 Task: Create new invoice with Date Opened :30-Apr-23, Select Customer: Sushi Kadan, Terms: Payment Term 2. Make invoice entry for item-1 with Date: 30-Apr-23, Description: _x000D_
Downy Aroma Floral Fabric Softener_x000D_
, Action: Material, Income Account: Income:Sales, Quantity: 1, Unit Price: 9.25, Discount $: 1.63. Make entry for item-2 with Date: 30-Apr-23, Description: Scent Happy Body Scrub Coconut Coast (10 oz), Action: Material, Income Account: Income:Sales, Quantity: 1, Unit Price: 25.75, Discount $: 2.63. Make entry for item-3 with Date: 30-Apr-23, Description: Hershey's Cookie And Creme King Size Size_x000D_
, Action: Material, Income Account: Income:Sales, Quantity: 1, Unit Price: 26.75, Discount $: 3.13. Write Notes: 'Looking forward to serving you again.'. Post Invoice with Post Date: 30-Apr-23, Post to Accounts: Assets:Accounts Receivable. Pay / Process Payment with Transaction Date: 15-May-23, Amount: 54.36, Transfer Account: Checking Account. Print Invoice, display notes by going to Option, then go to Display Tab and check 'Invoice Notes'.
Action: Mouse pressed left at (151, 17)
Screenshot: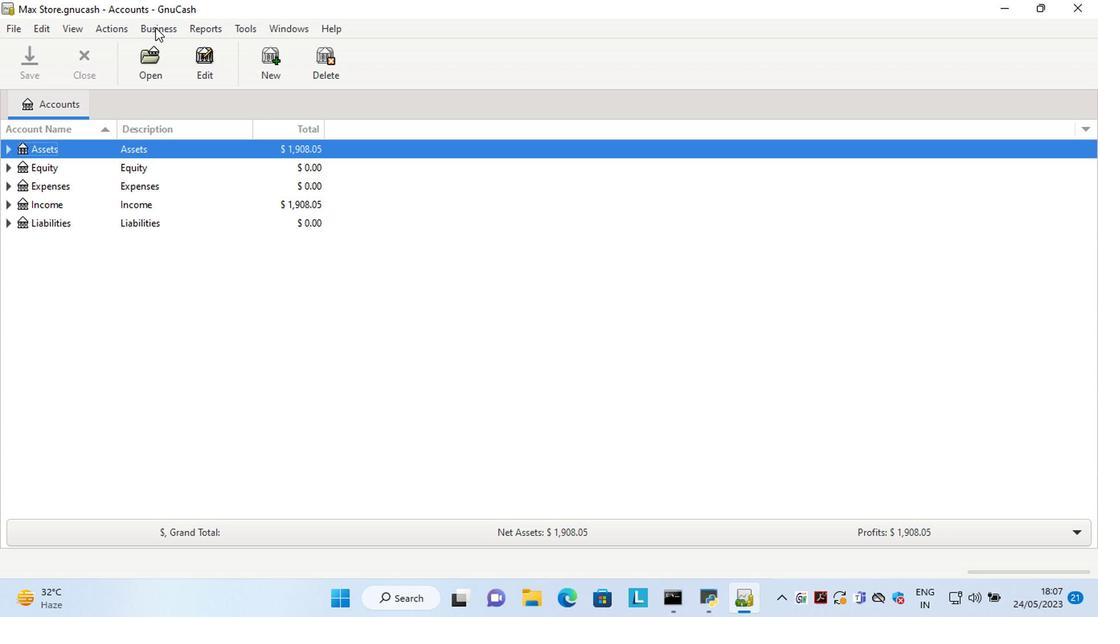 
Action: Mouse moved to (335, 100)
Screenshot: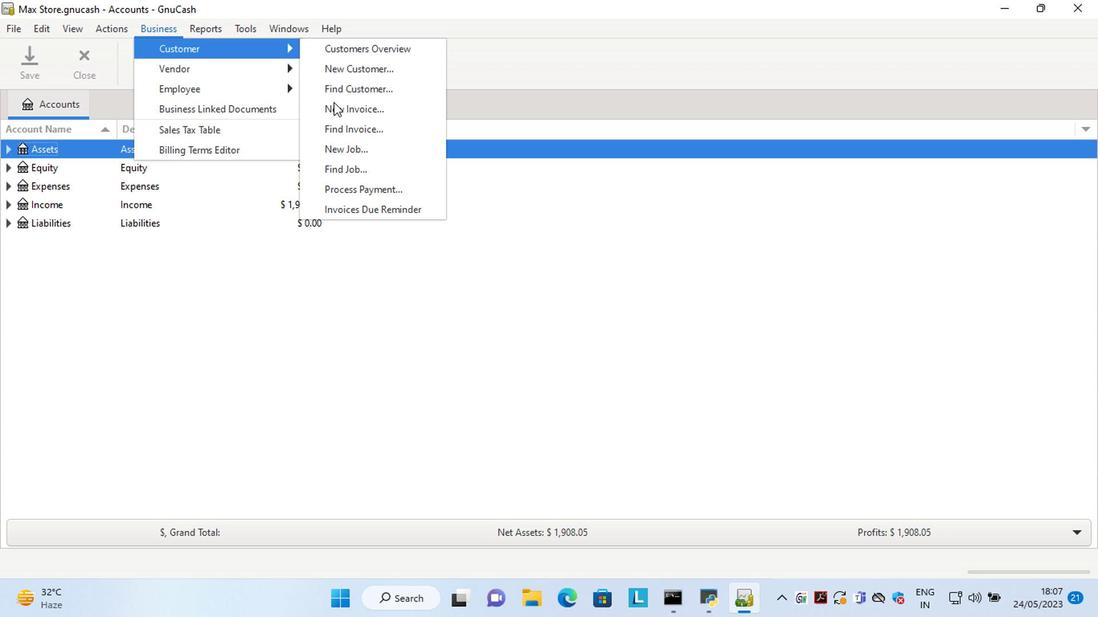 
Action: Mouse pressed left at (335, 100)
Screenshot: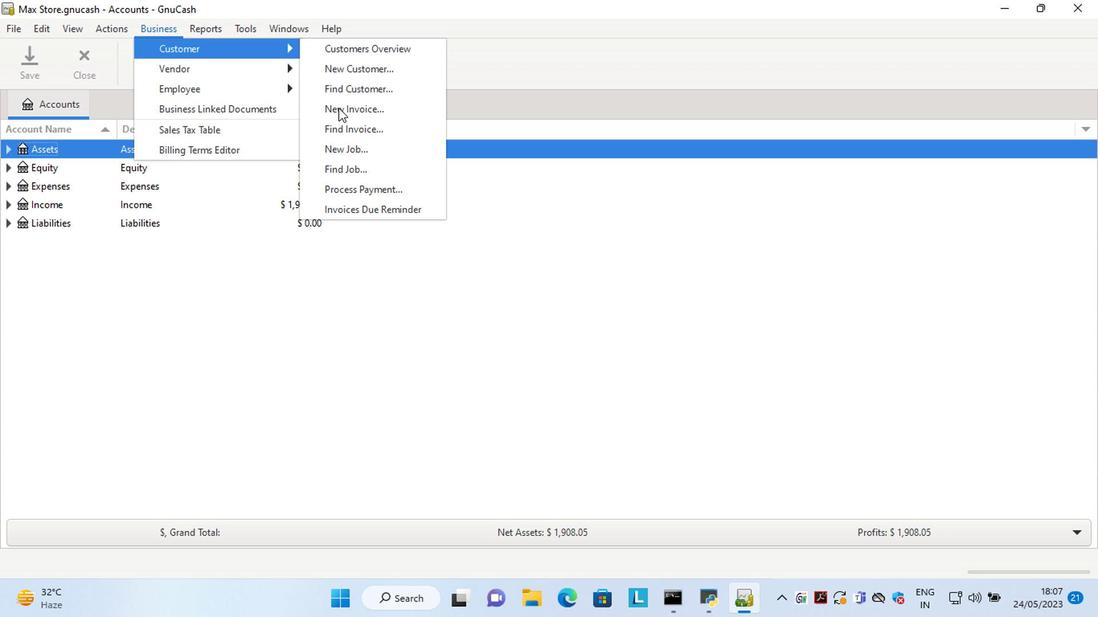 
Action: Mouse moved to (579, 242)
Screenshot: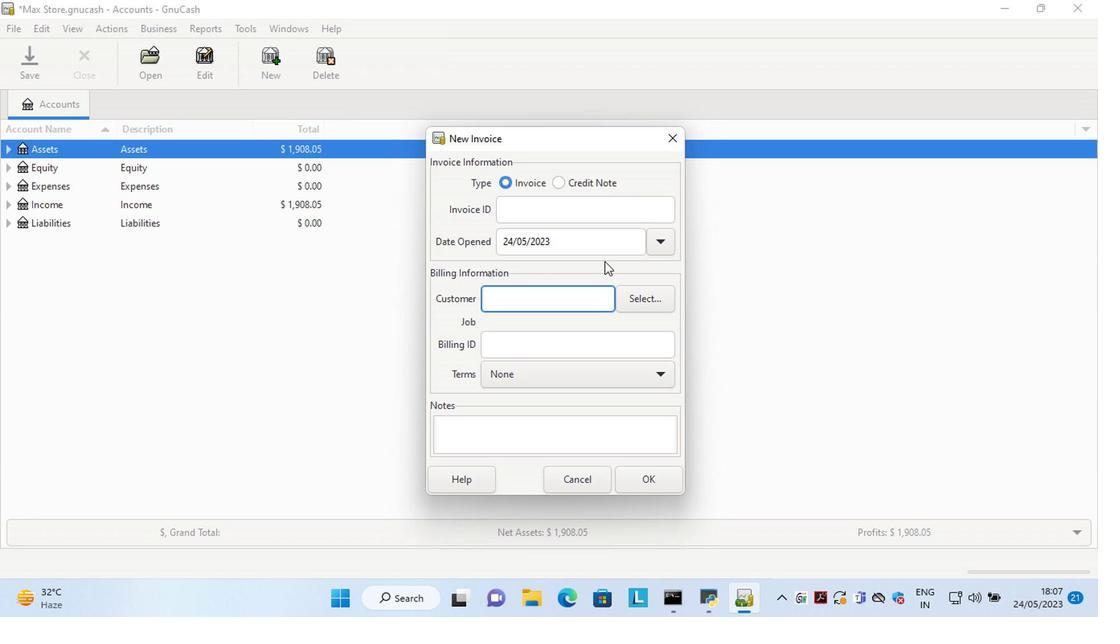
Action: Mouse pressed left at (579, 242)
Screenshot: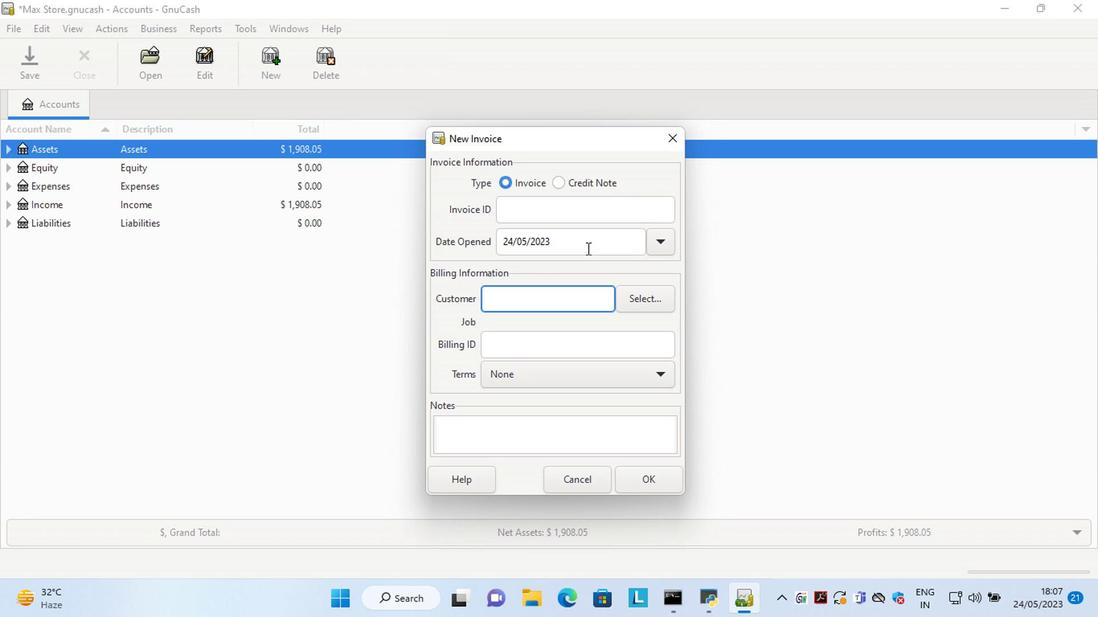 
Action: Key pressed <Key.left><Key.left><Key.left><Key.left><Key.left><Key.left><Key.left><Key.left><Key.left><Key.left><Key.left><Key.left><Key.left><Key.delete><Key.delete>30<Key.right><Key.right><Key.delete>4
Screenshot: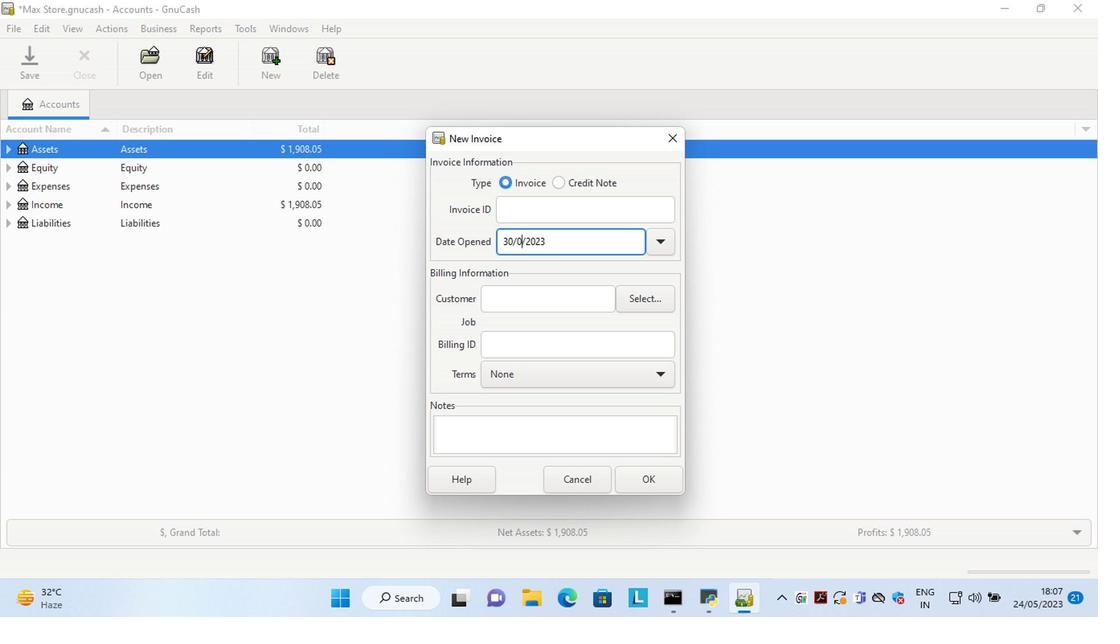 
Action: Mouse moved to (637, 296)
Screenshot: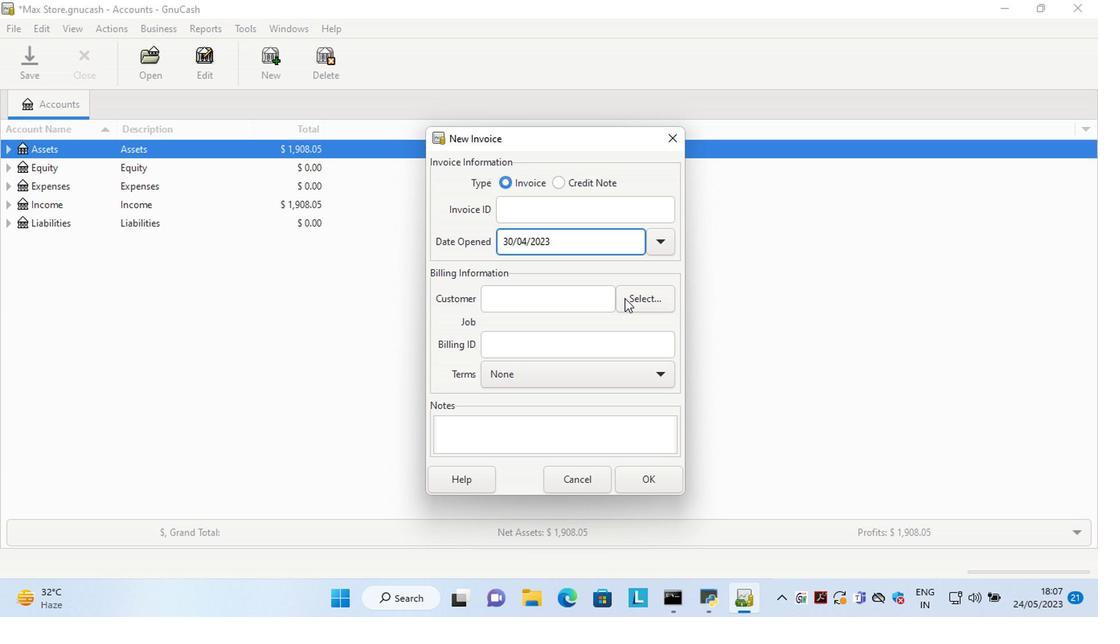 
Action: Mouse pressed left at (637, 296)
Screenshot: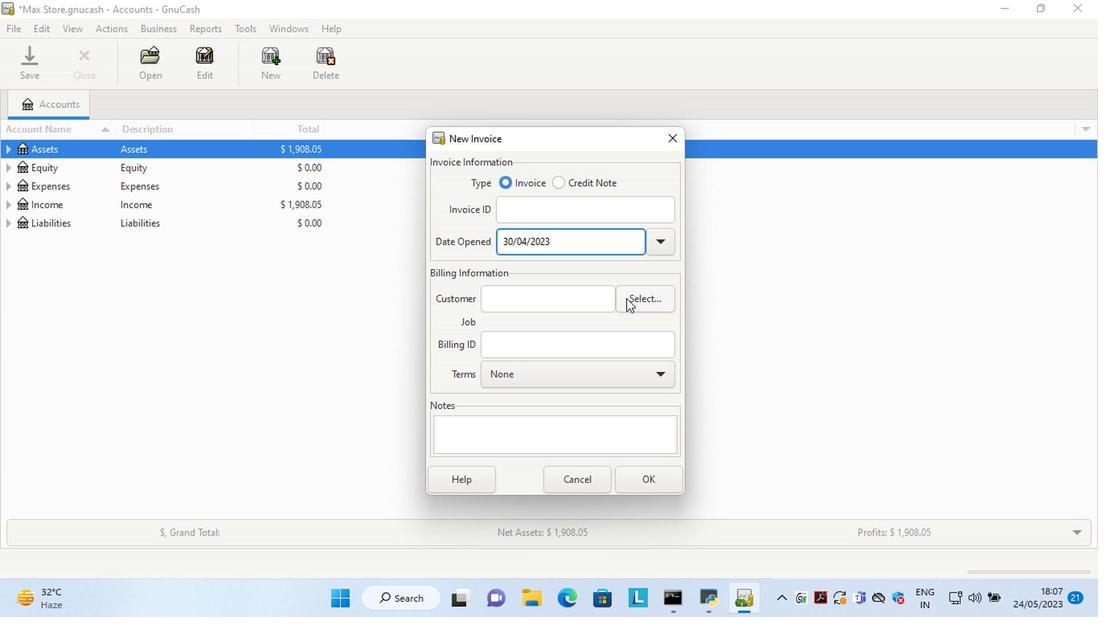 
Action: Mouse moved to (593, 273)
Screenshot: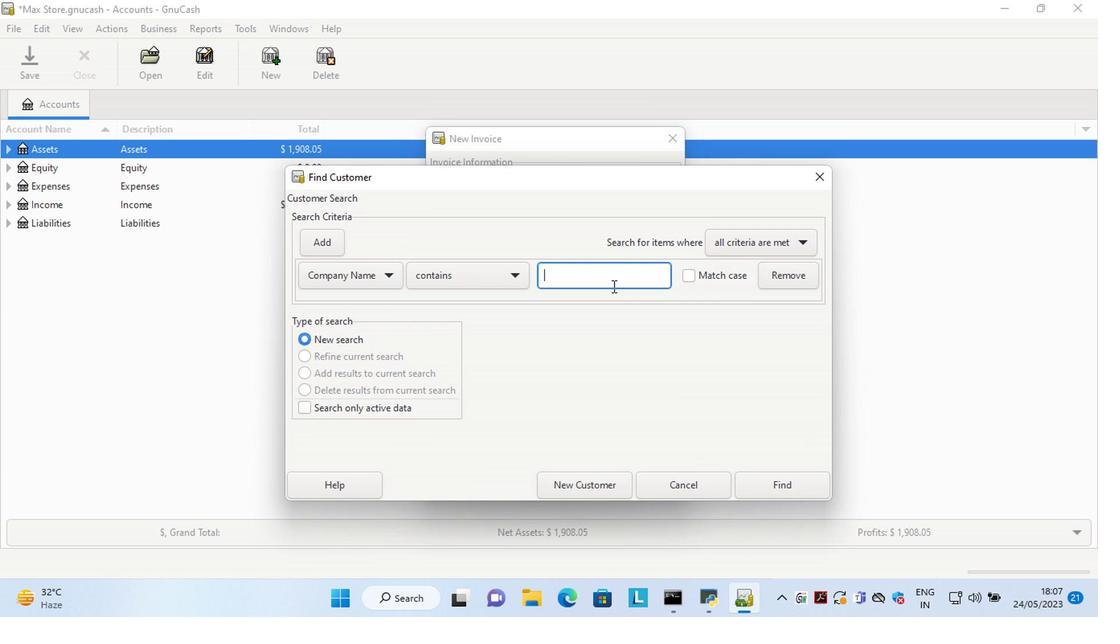 
Action: Mouse pressed left at (593, 273)
Screenshot: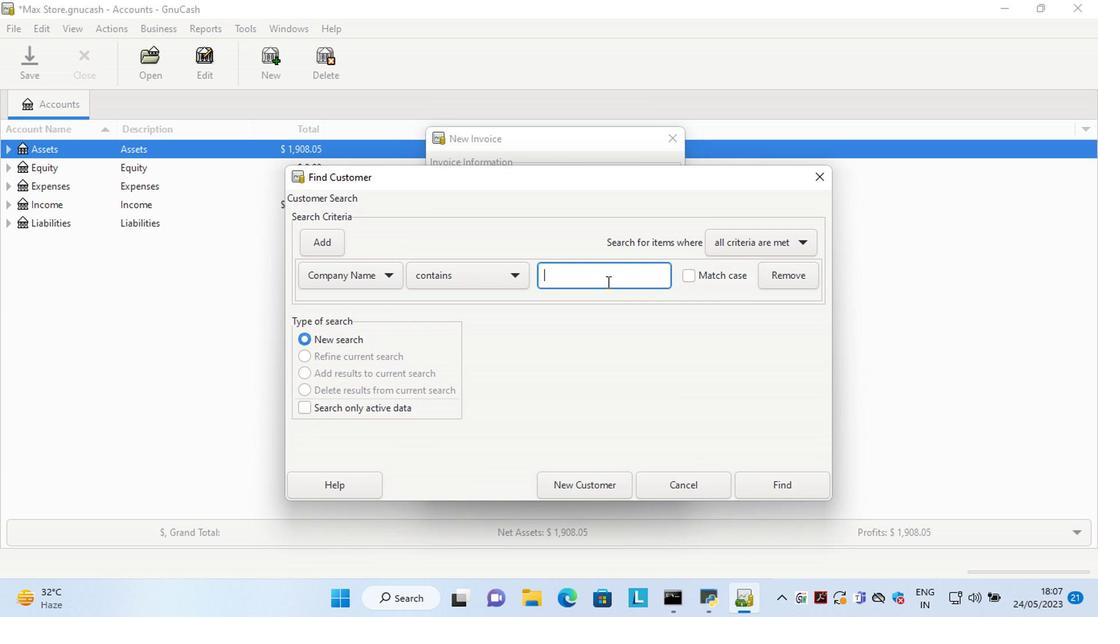 
Action: Key pressed <Key.shift>Sushi<Key.space><Key.shift>Kadan
Screenshot: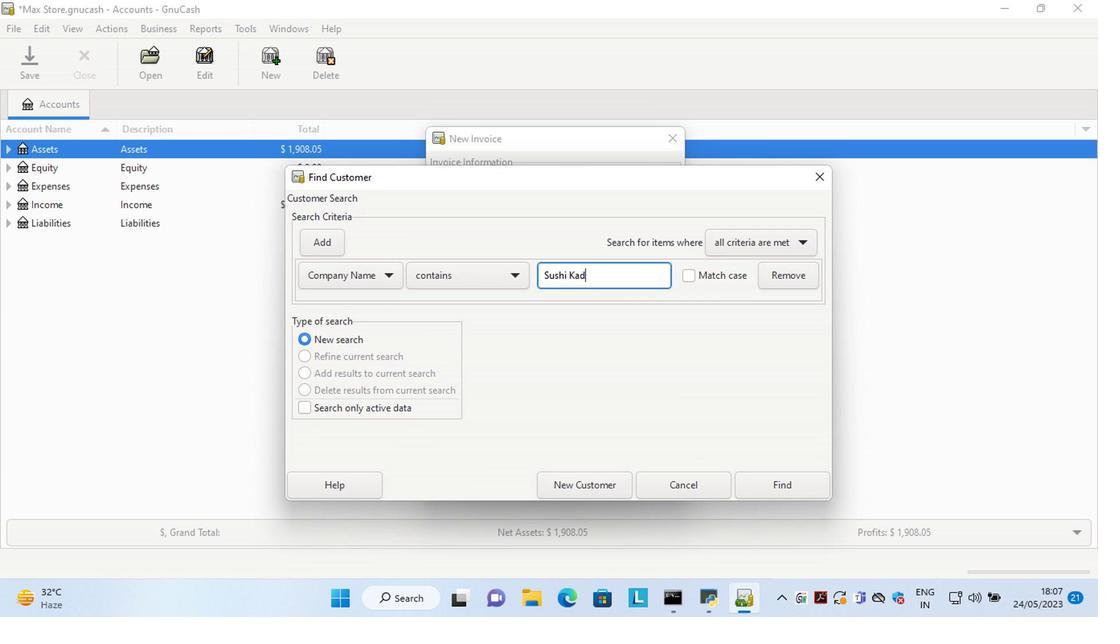 
Action: Mouse moved to (760, 485)
Screenshot: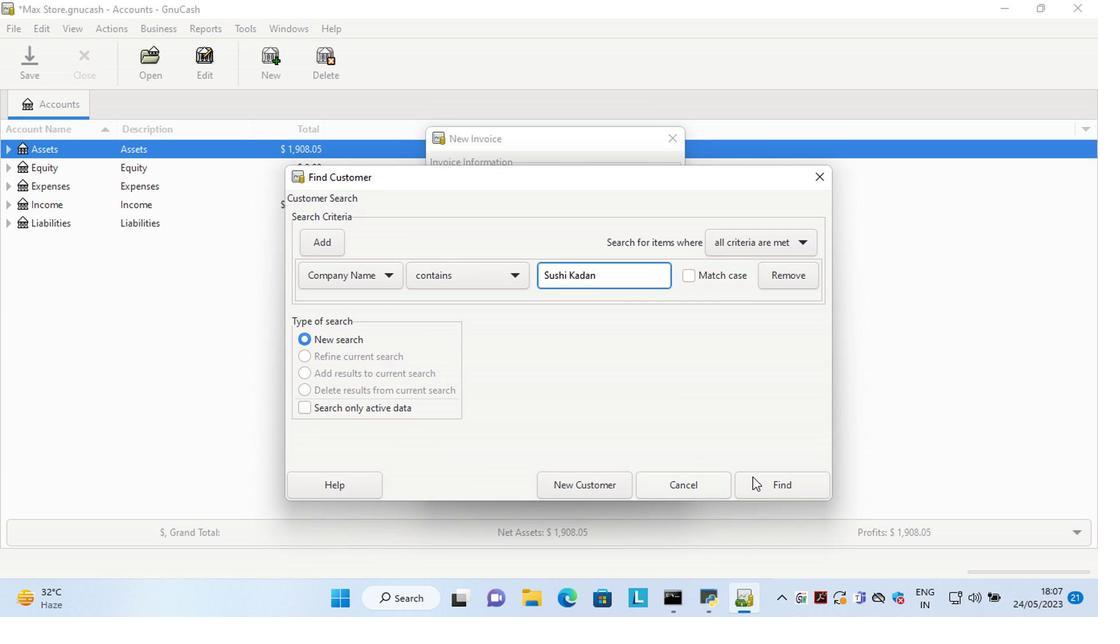 
Action: Mouse pressed left at (760, 485)
Screenshot: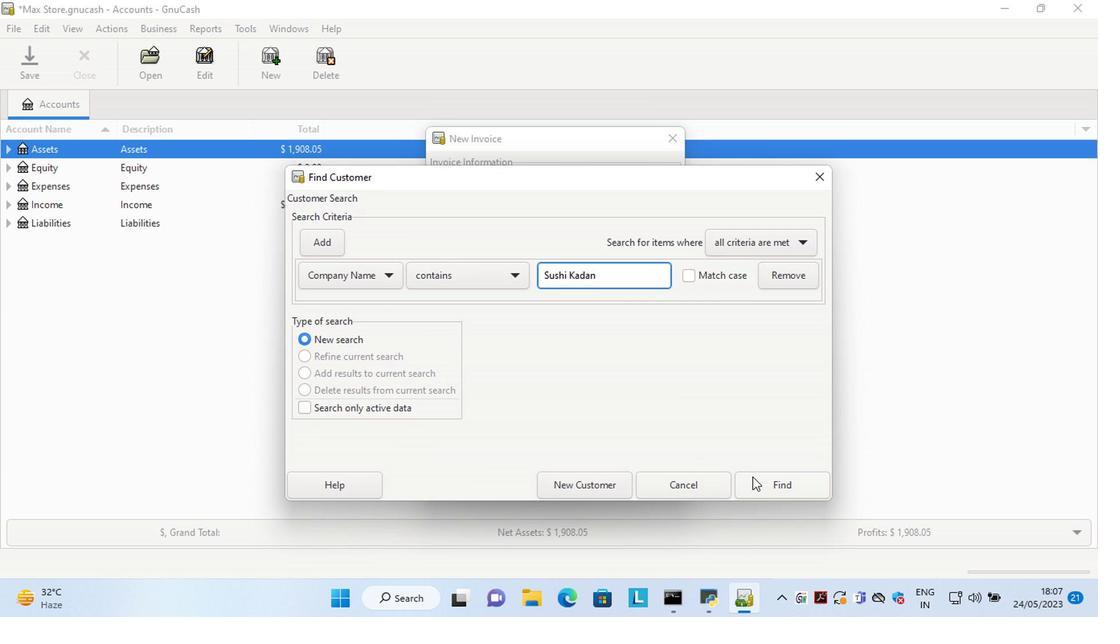 
Action: Mouse moved to (537, 319)
Screenshot: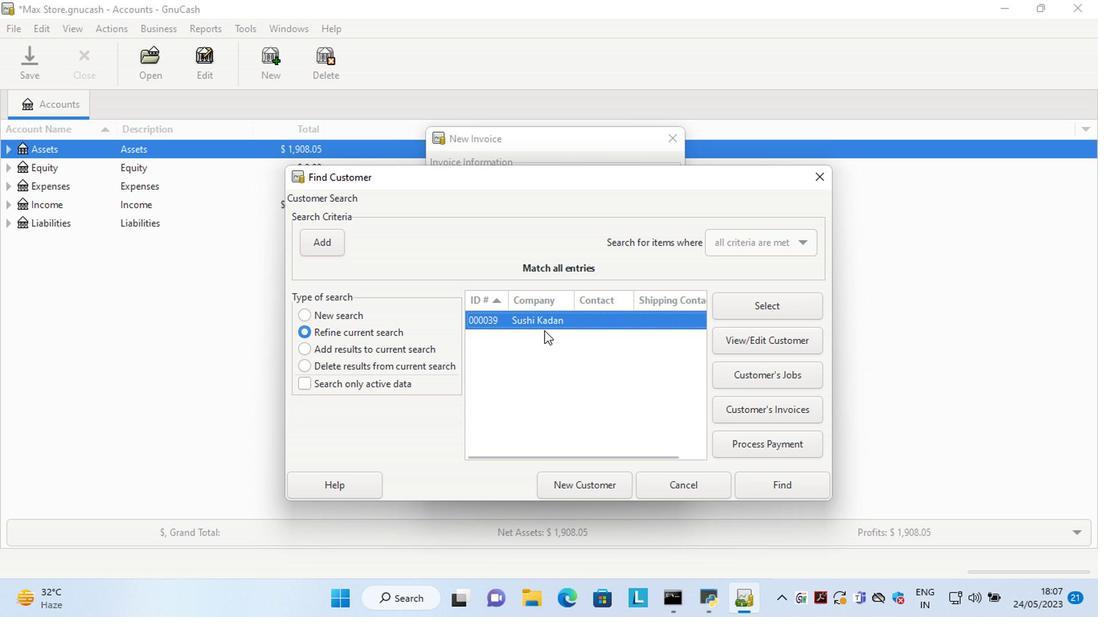
Action: Mouse pressed left at (537, 319)
Screenshot: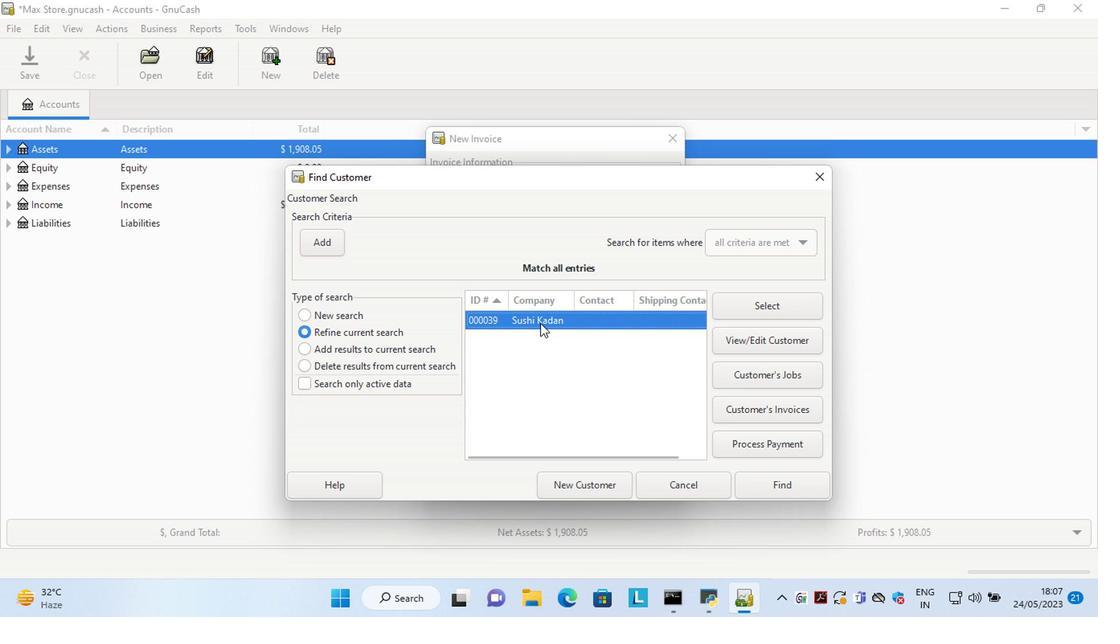 
Action: Mouse pressed left at (537, 319)
Screenshot: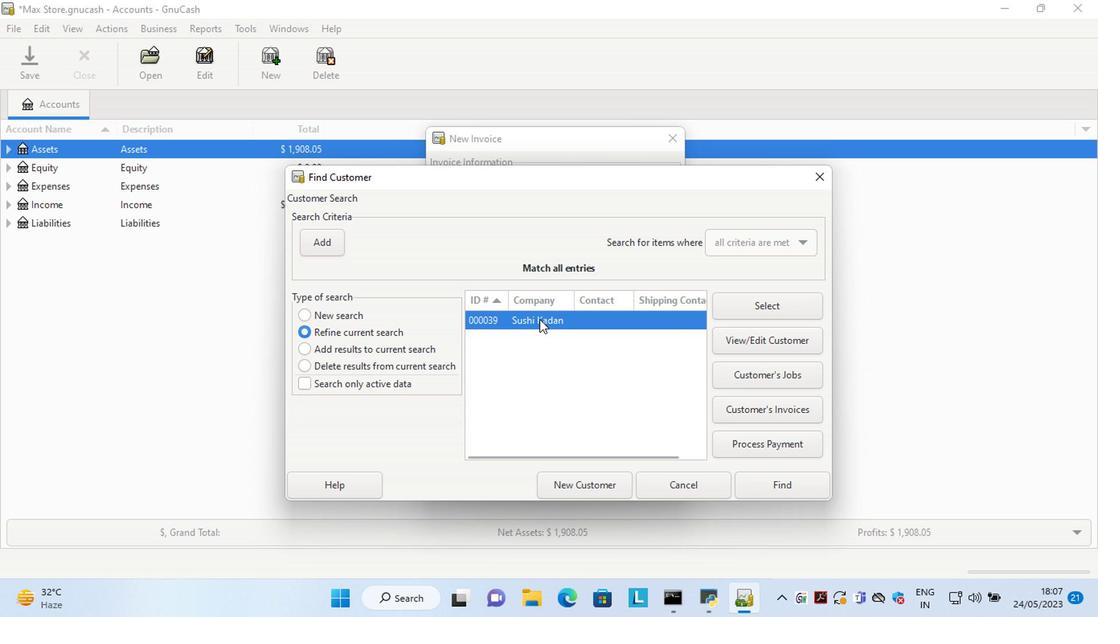 
Action: Mouse moved to (564, 390)
Screenshot: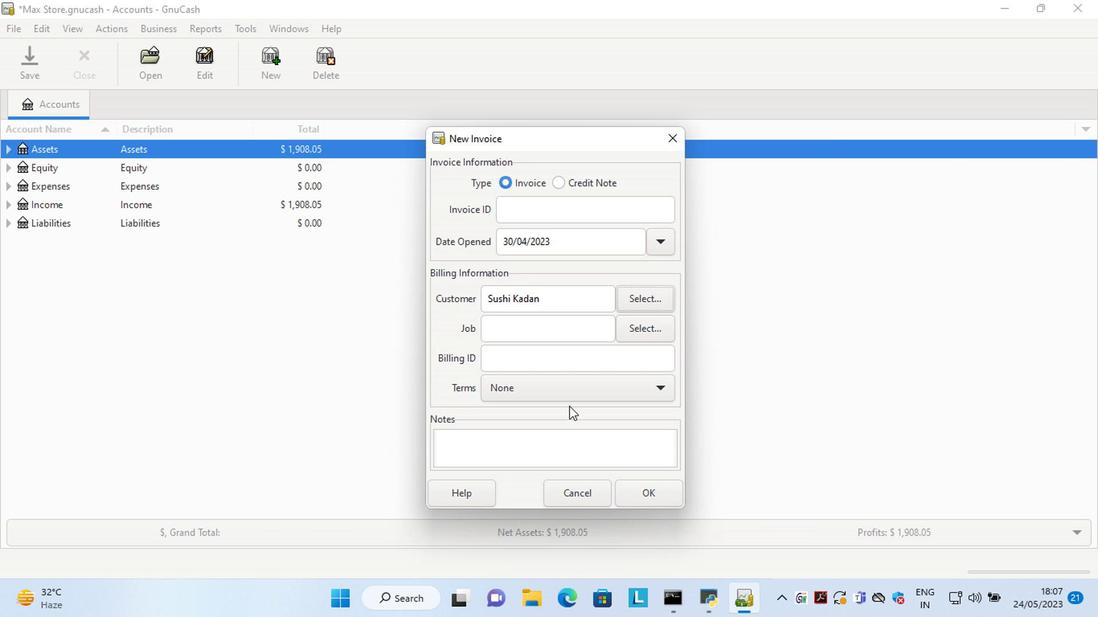 
Action: Mouse pressed left at (564, 390)
Screenshot: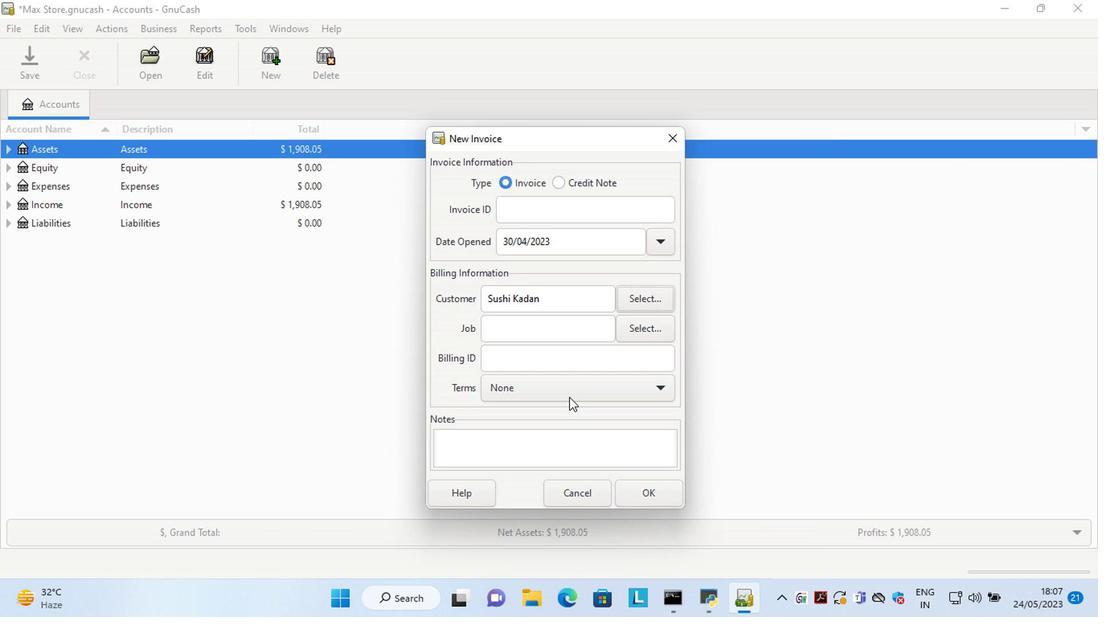 
Action: Mouse moved to (539, 441)
Screenshot: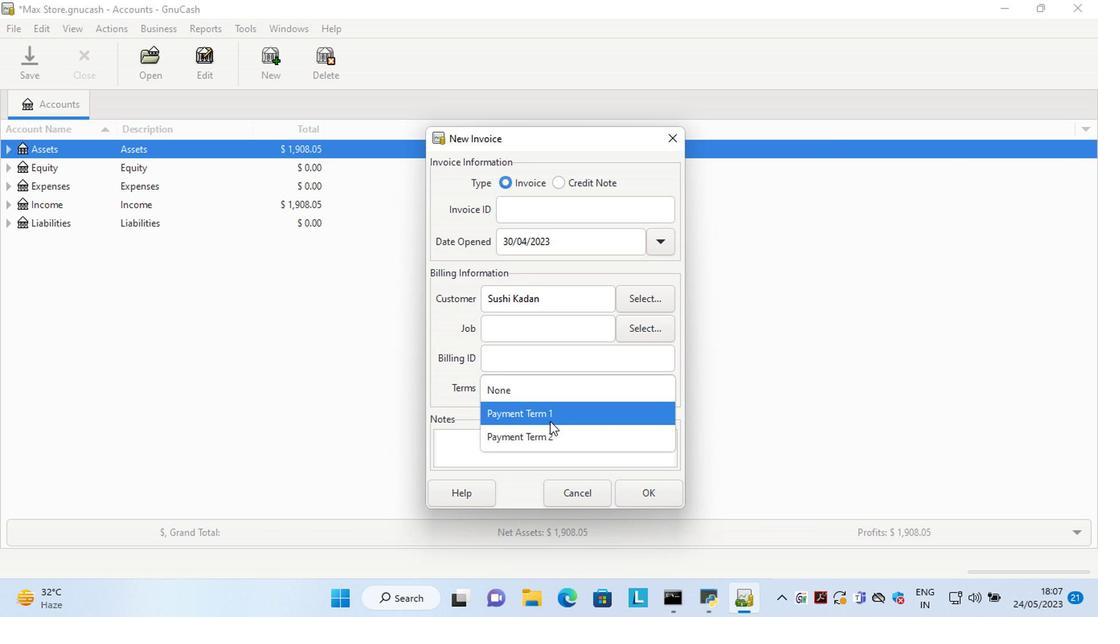 
Action: Mouse pressed left at (539, 441)
Screenshot: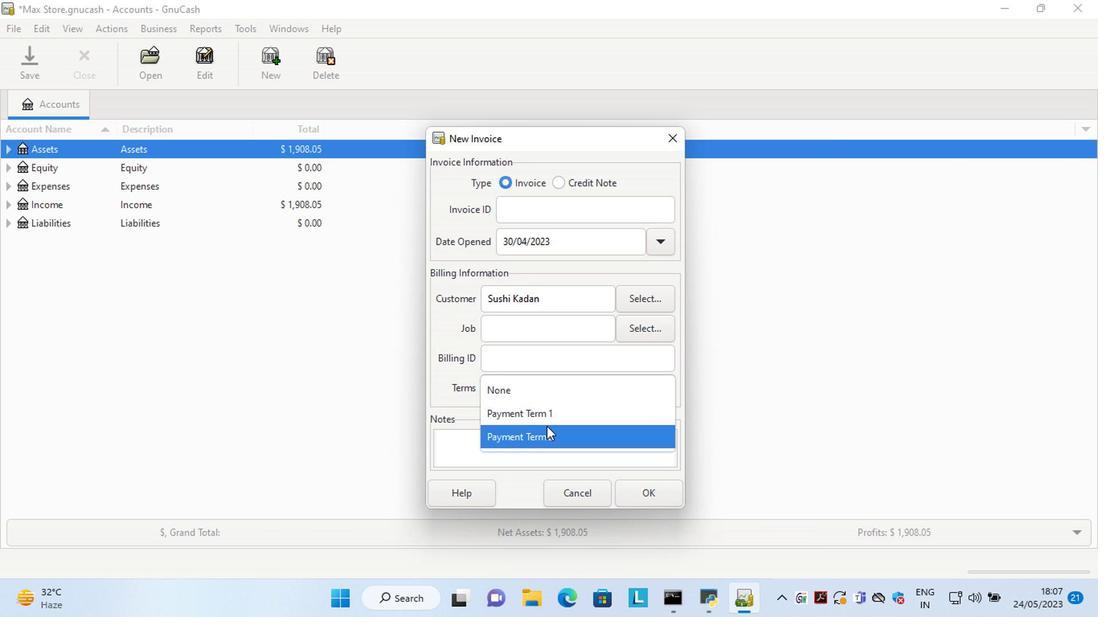 
Action: Mouse moved to (656, 505)
Screenshot: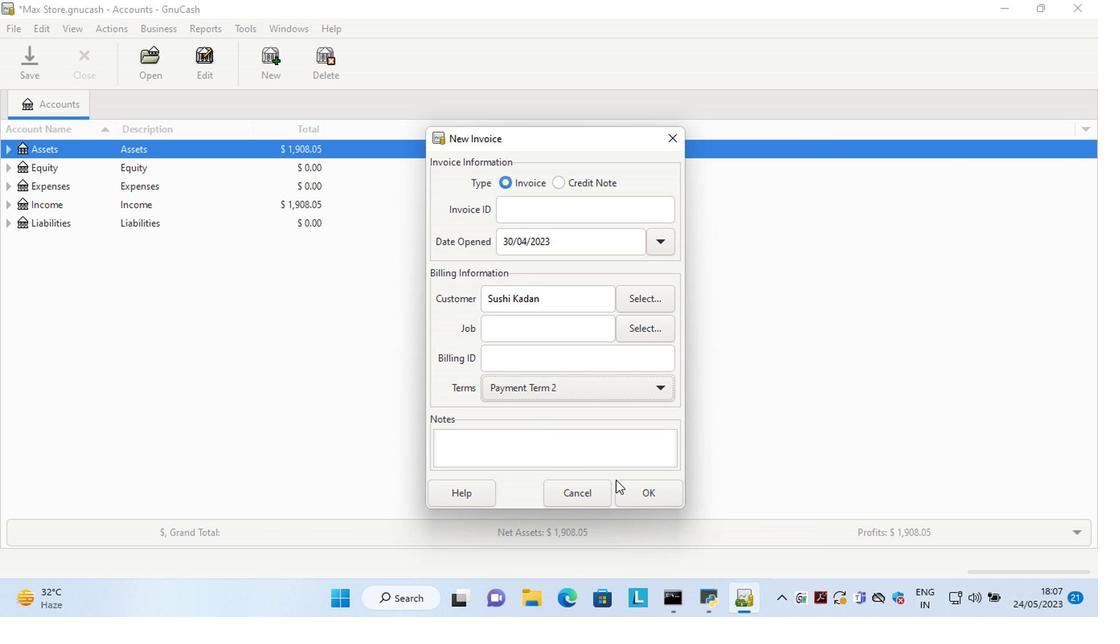 
Action: Mouse pressed left at (656, 505)
Screenshot: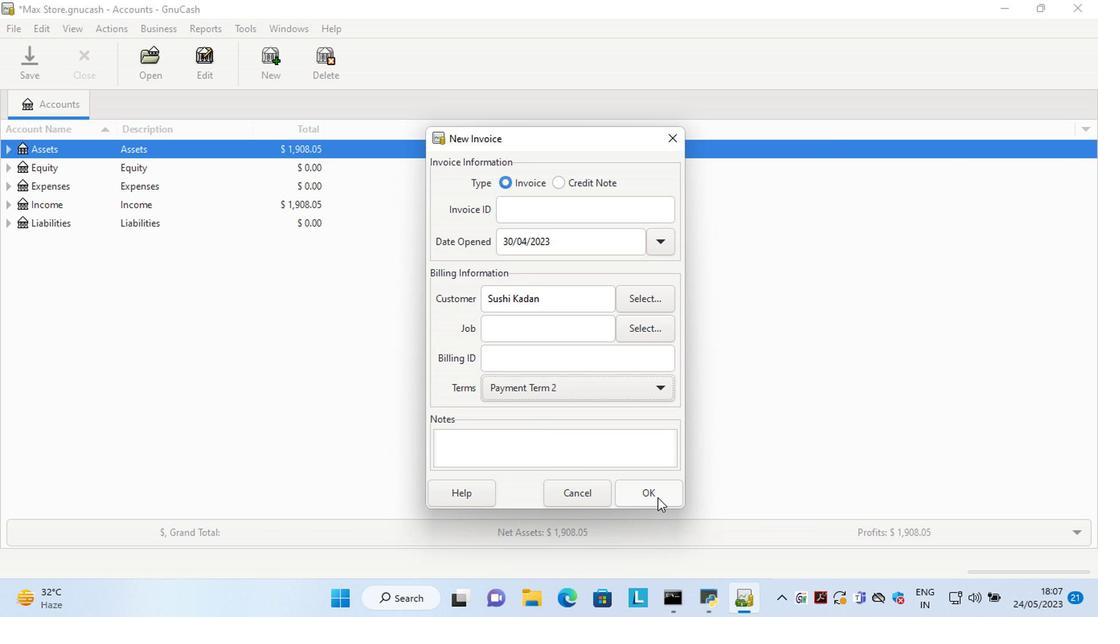 
Action: Mouse moved to (401, 368)
Screenshot: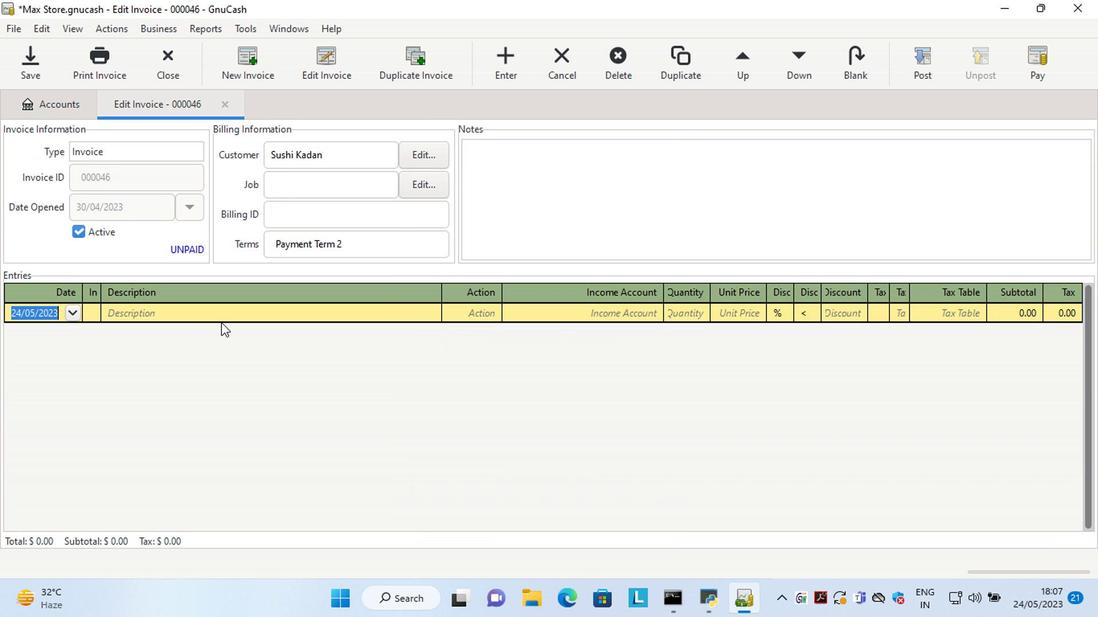 
Action: Key pressed <Key.left><Key.left><Key.left><Key.left><Key.left><Key.left><Key.delete><Key.delete>30<Key.right><Key.right><Key.delete>4
Screenshot: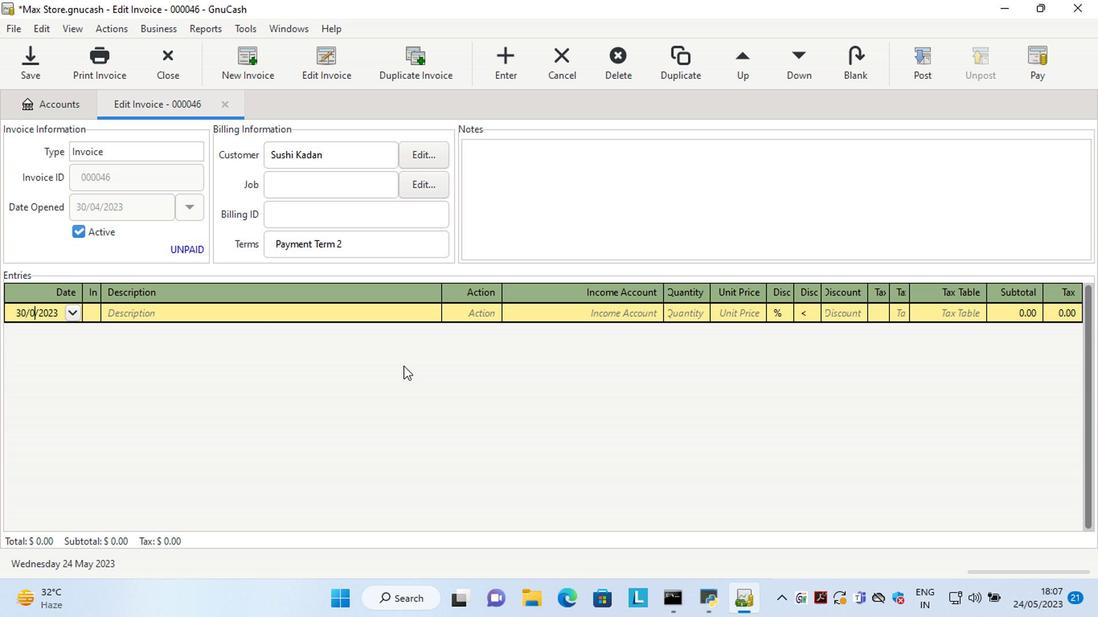 
Action: Mouse moved to (310, 359)
Screenshot: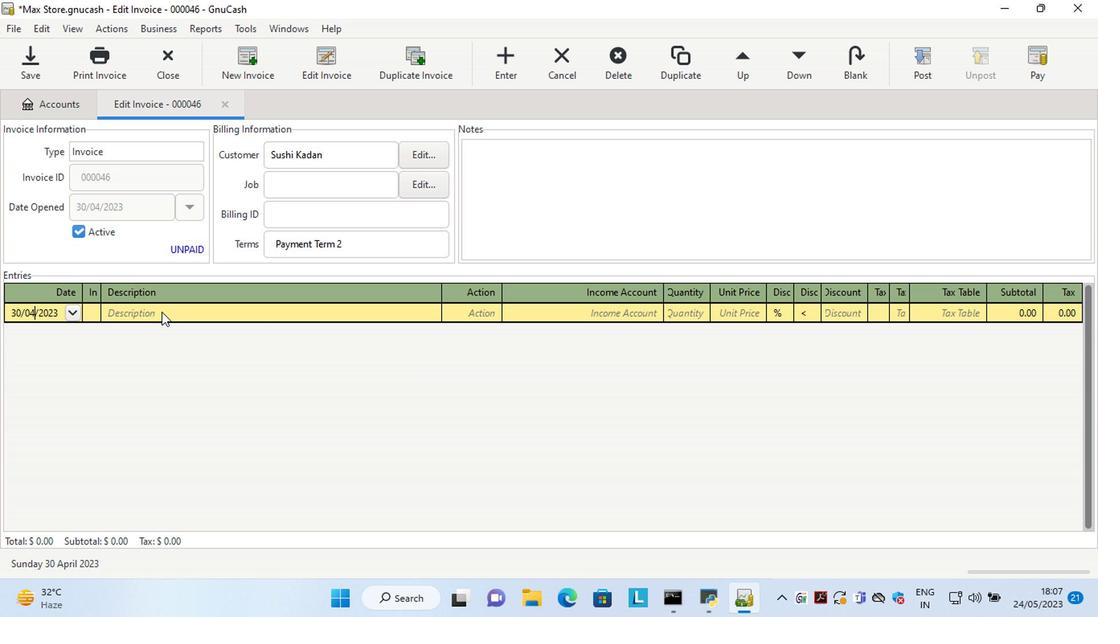 
Action: Key pressed <Key.tab><Key.shift>Downy<Key.space><Key.shift>Aroma<Key.space><Key.shift>Floral<Key.space><Key.shift>Fabric<Key.space><Key.shift>Softener<Key.tab>ma<Key.tab>sa<Key.tab>1<Key.tab>9.25<Key.tab>
Screenshot: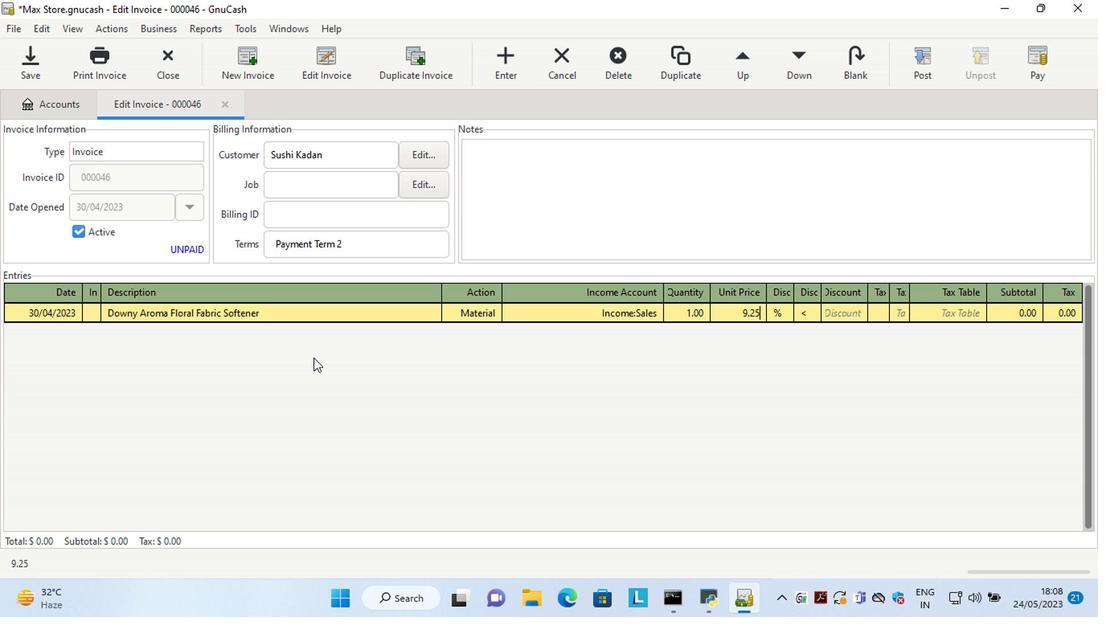 
Action: Mouse moved to (770, 306)
Screenshot: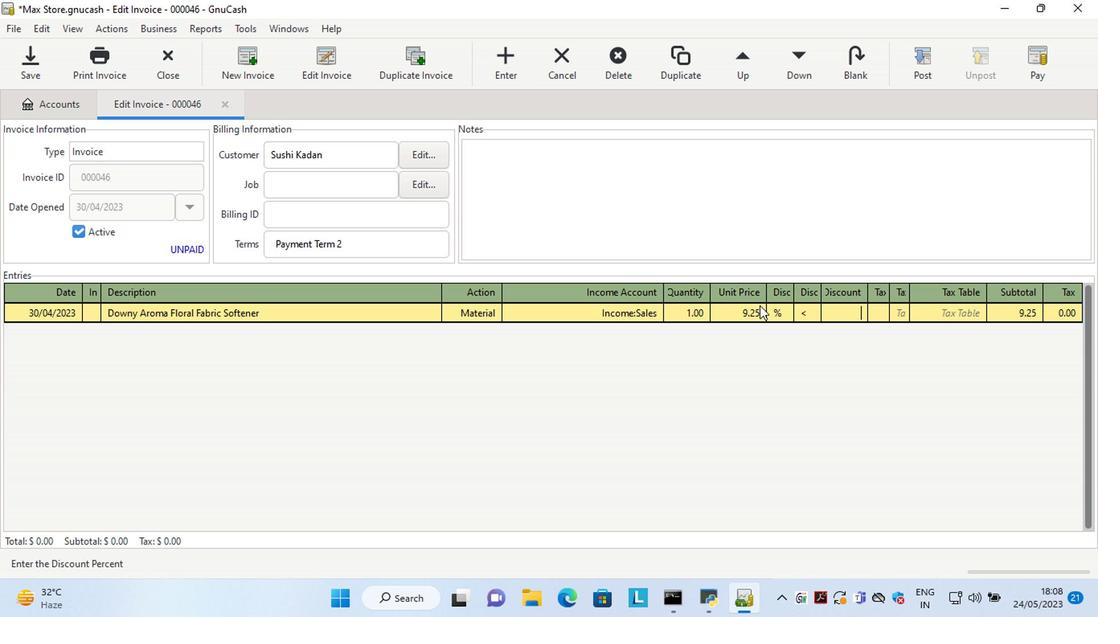 
Action: Mouse pressed left at (770, 306)
Screenshot: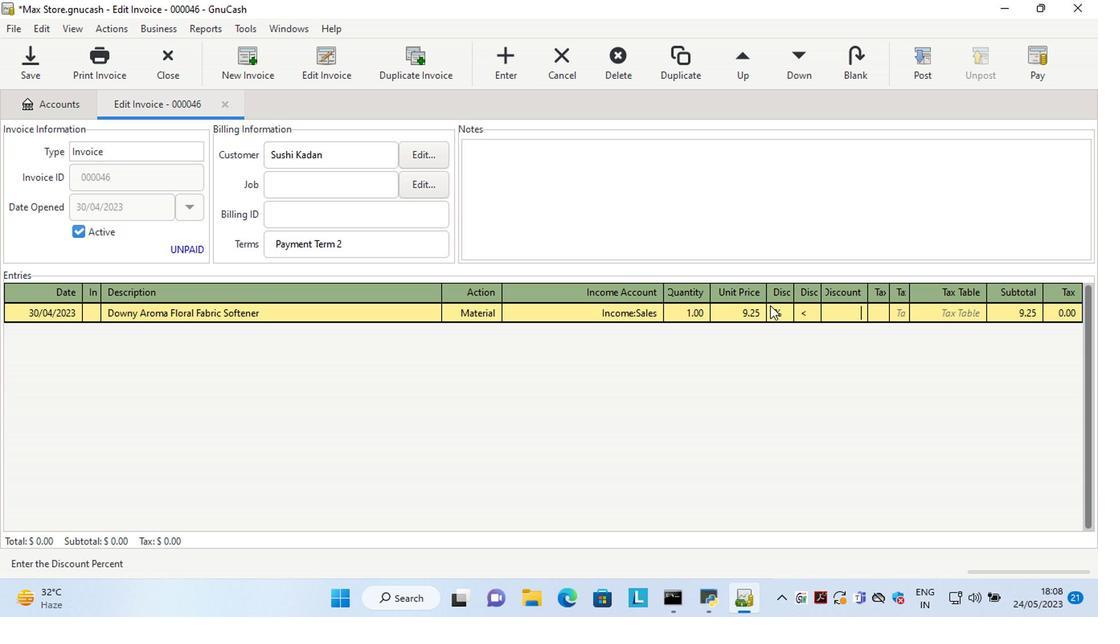 
Action: Mouse moved to (805, 314)
Screenshot: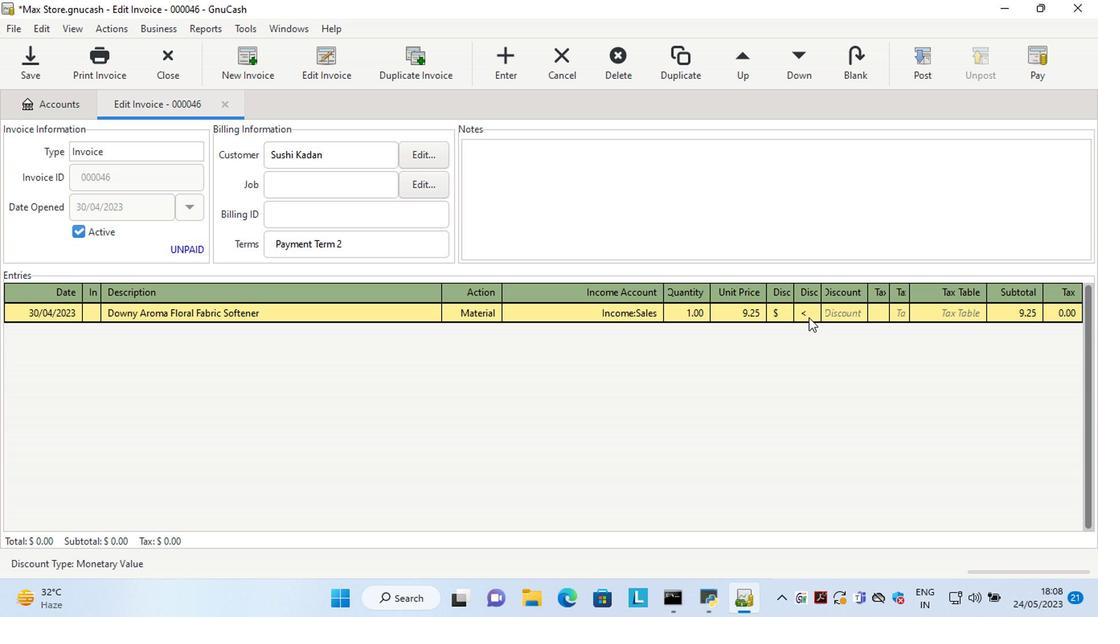 
Action: Mouse pressed left at (805, 314)
Screenshot: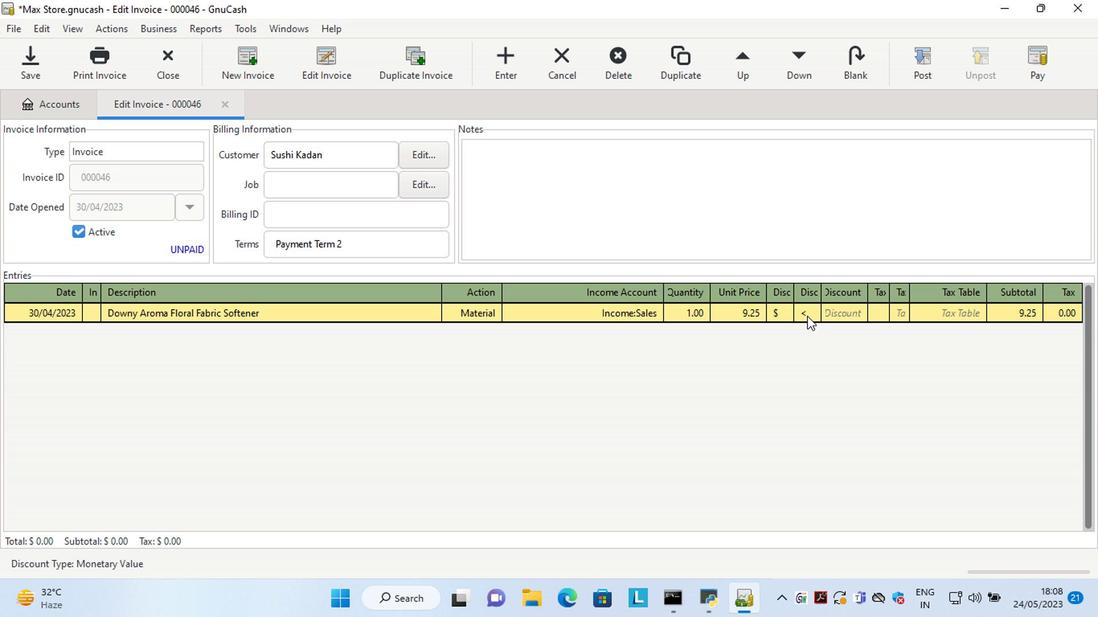 
Action: Key pressed 1.63<Key.tab>
Screenshot: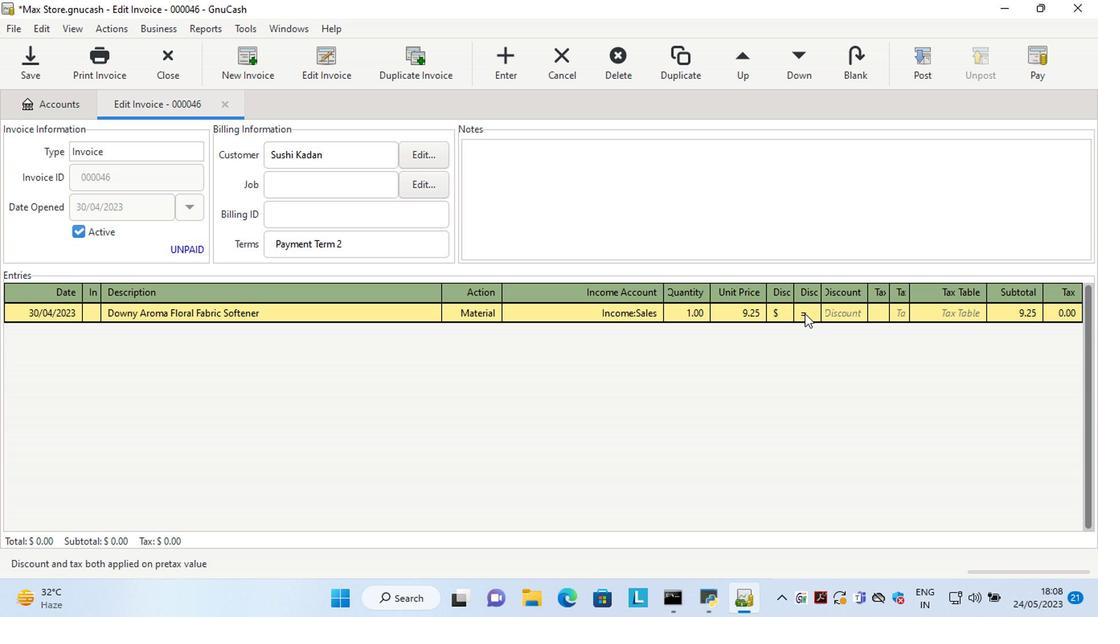 
Action: Mouse moved to (902, 399)
Screenshot: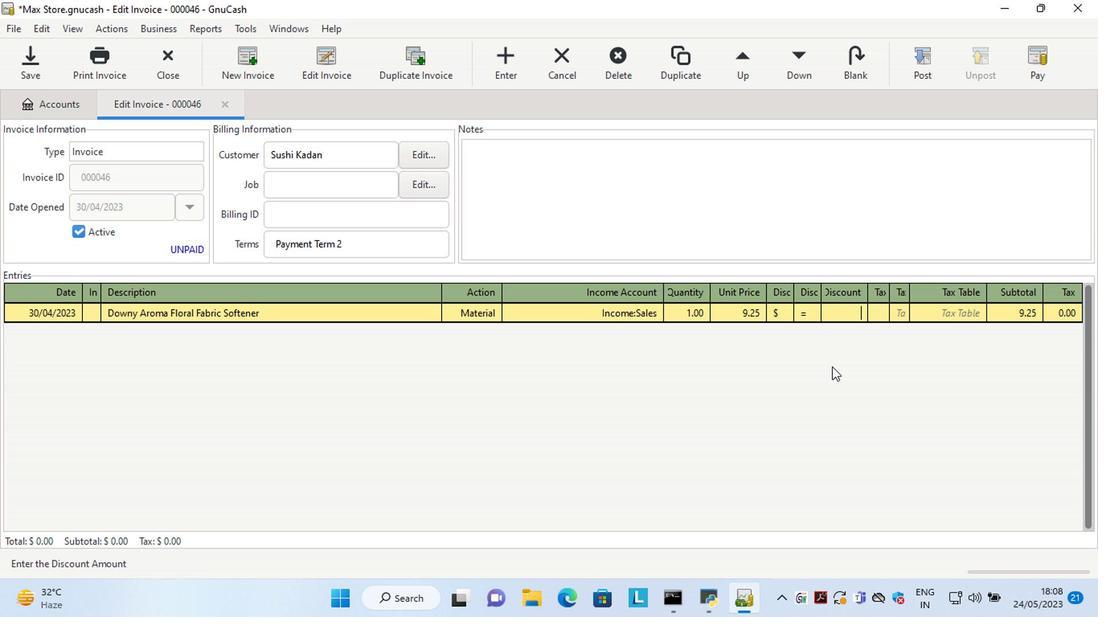 
Action: Key pressed 1.63<Key.tab><Key.tab><Key.shift>Scent<Key.space><Key.shift>Happy<Key.space><Key.shift><Key.shift><Key.shift><Key.shift><Key.shift><Key.shift><Key.shift><Key.shift><Key.shift><Key.shift><Key.shift><Key.shift><Key.shift><Key.shift><Key.shift><Key.shift><Key.shift>Body<Key.space><Key.shift>Scrub<Key.space><Key.shift>Coconut<Key.space><Key.shift>Coast<Key.space><Key.shift_r>(10<Key.space>oz<Key.shift_r>)<Key.tab>ma<Key.tab>sale<Key.tab>1<Key.tab>25.75<Key.tab>
Screenshot: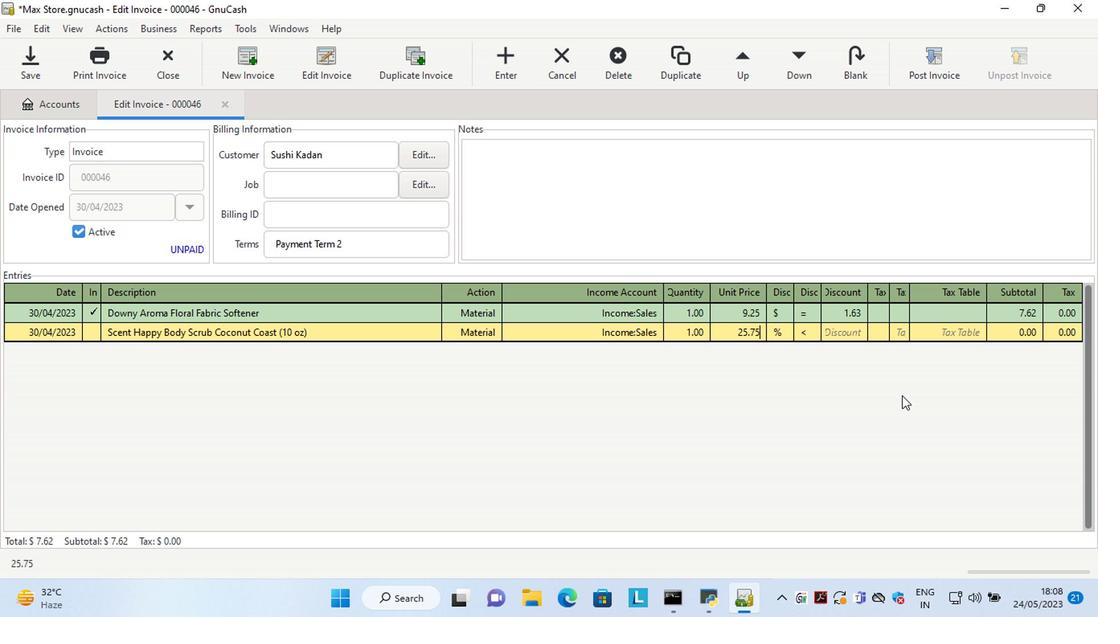 
Action: Mouse moved to (771, 337)
Screenshot: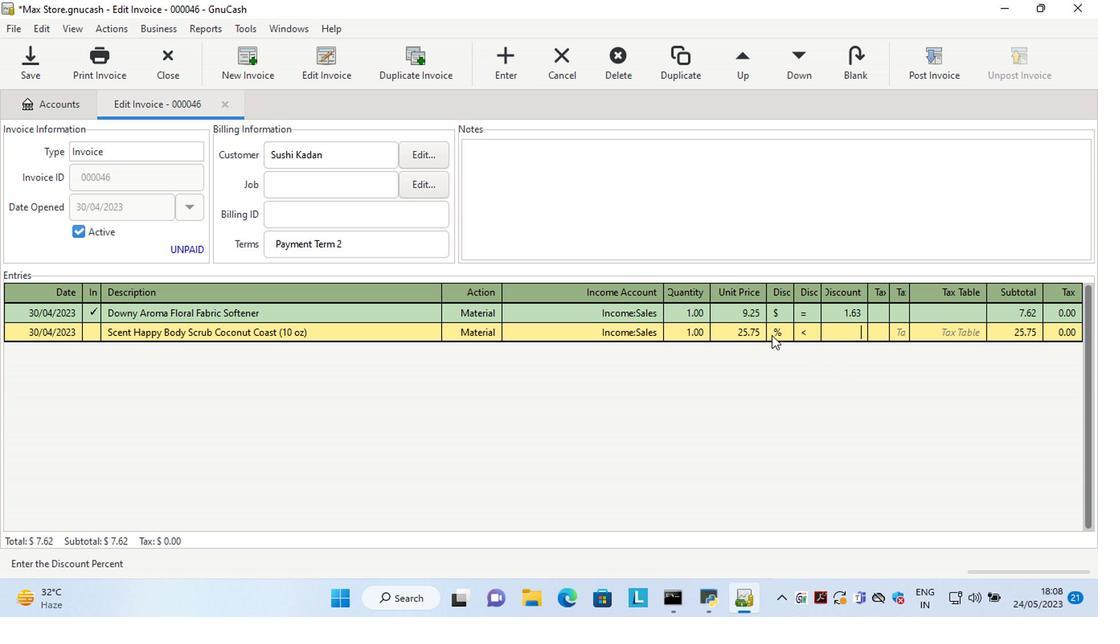 
Action: Mouse pressed left at (771, 337)
Screenshot: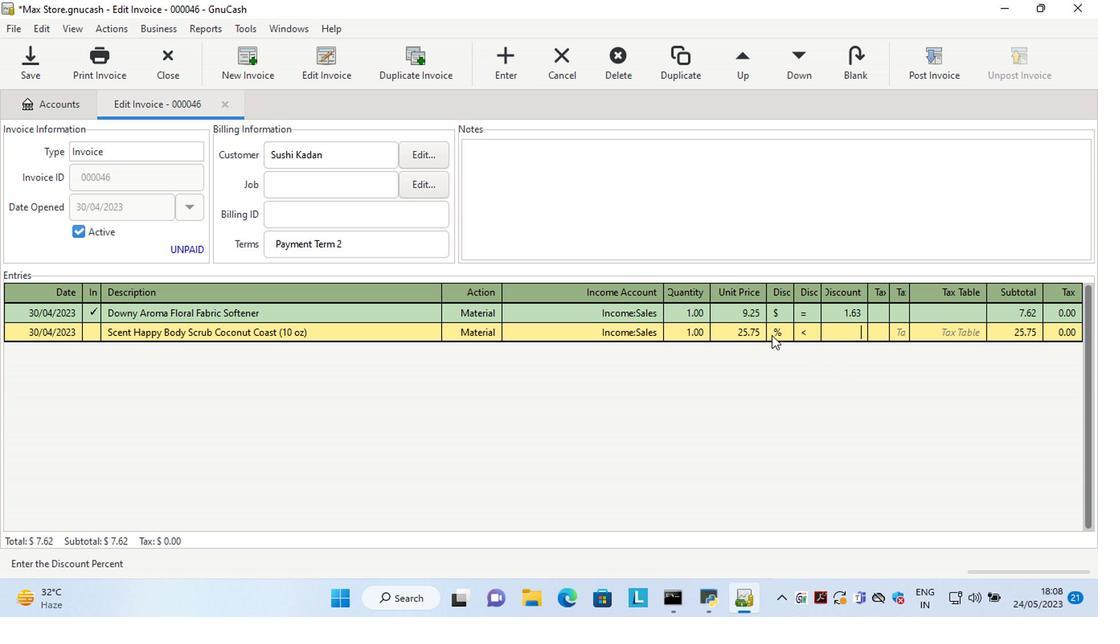 
Action: Mouse moved to (807, 337)
Screenshot: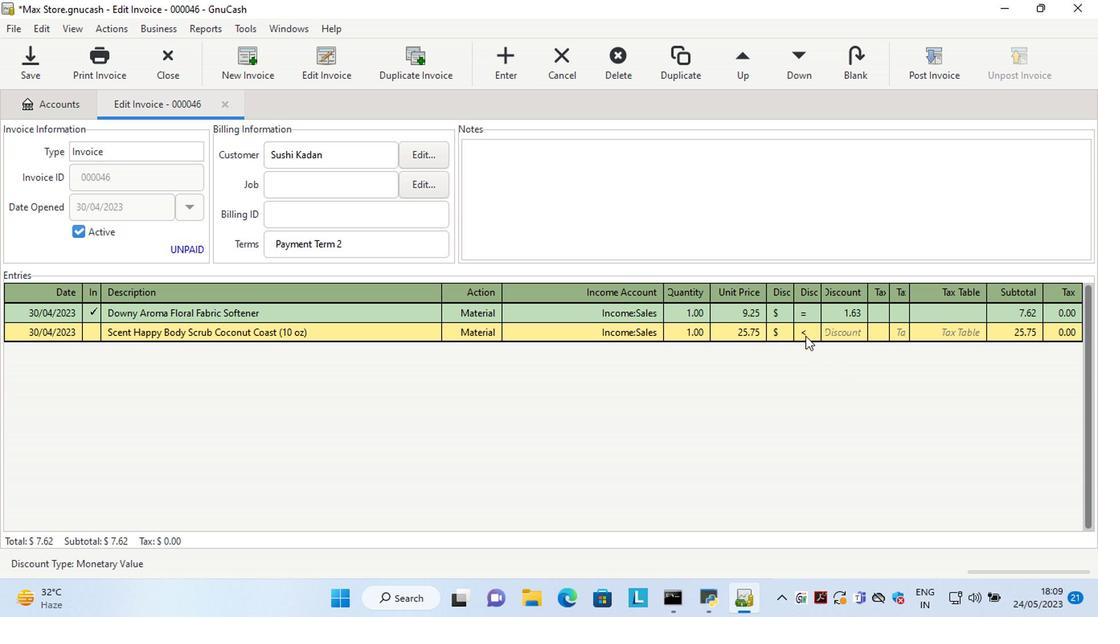 
Action: Mouse pressed left at (807, 337)
Screenshot: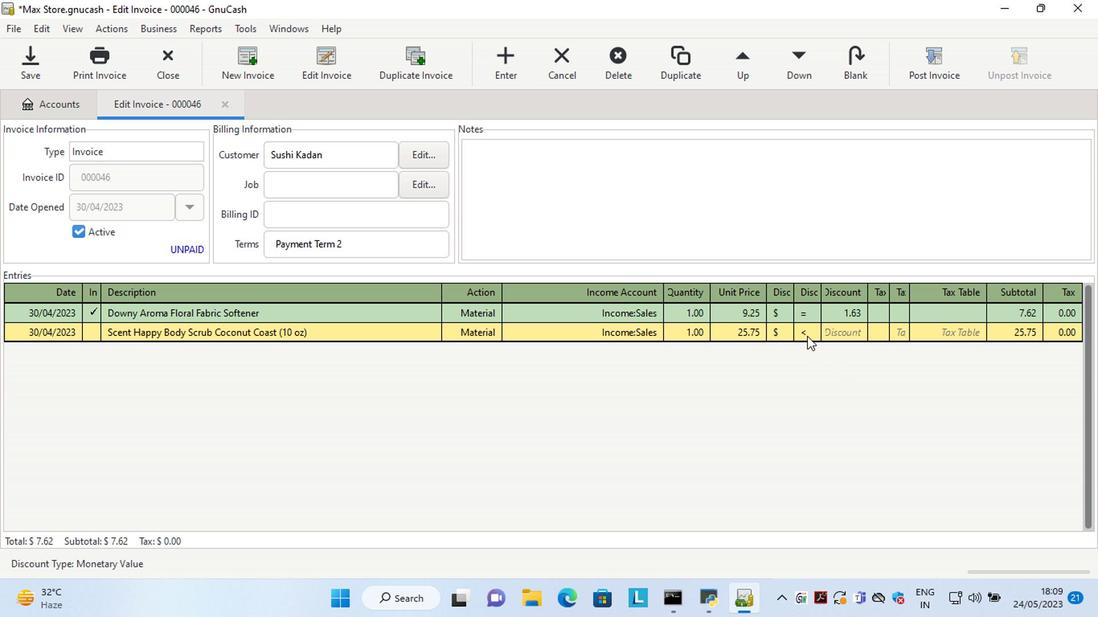 
Action: Mouse moved to (847, 328)
Screenshot: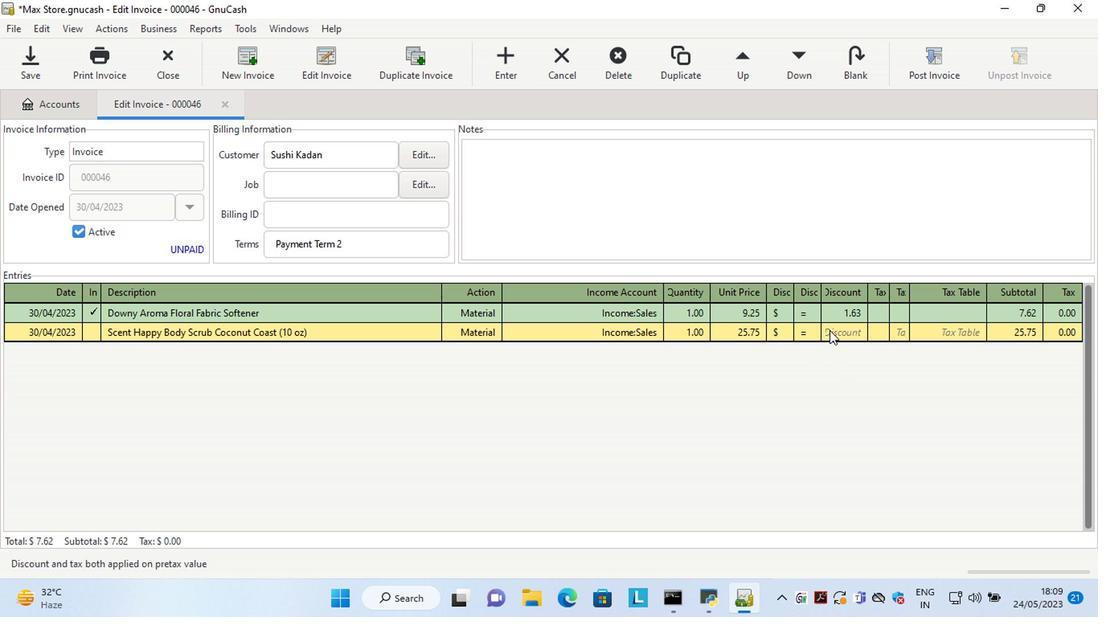 
Action: Mouse pressed left at (847, 328)
Screenshot: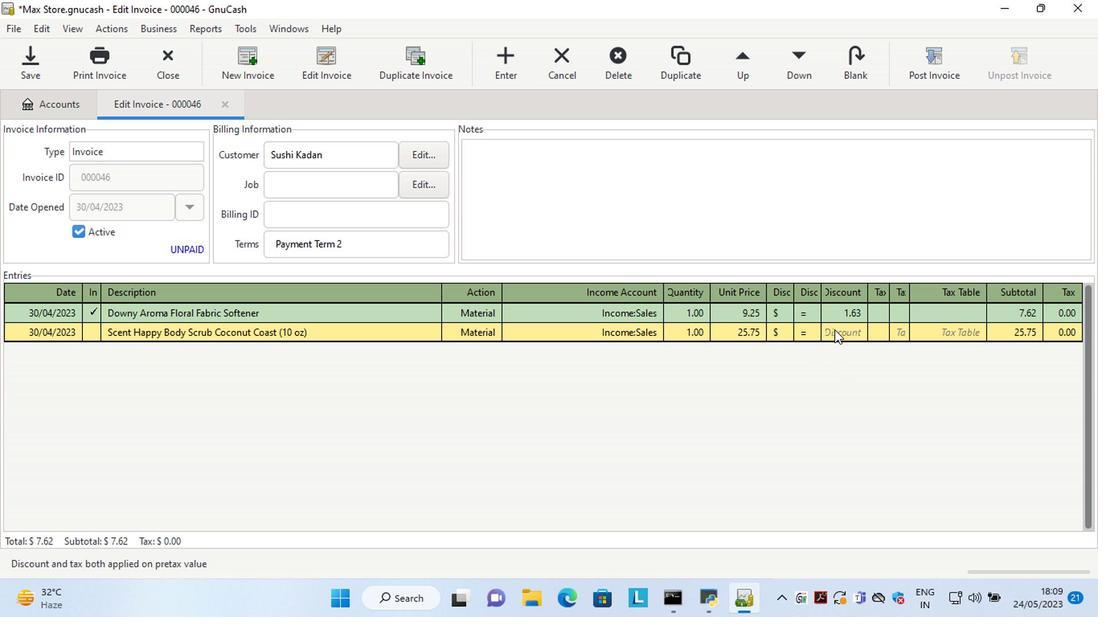 
Action: Key pressed 2.63<Key.tab><Key.tab><Key.shift>Hershey's<Key.space><Key.shift>Cookie<Key.space><Key.shift>And<Key.space><Key.shift>Creme<Key.space><Key.shift>King<Key.space><Key.shift>Size<Key.space><Key.shift>Size
Screenshot: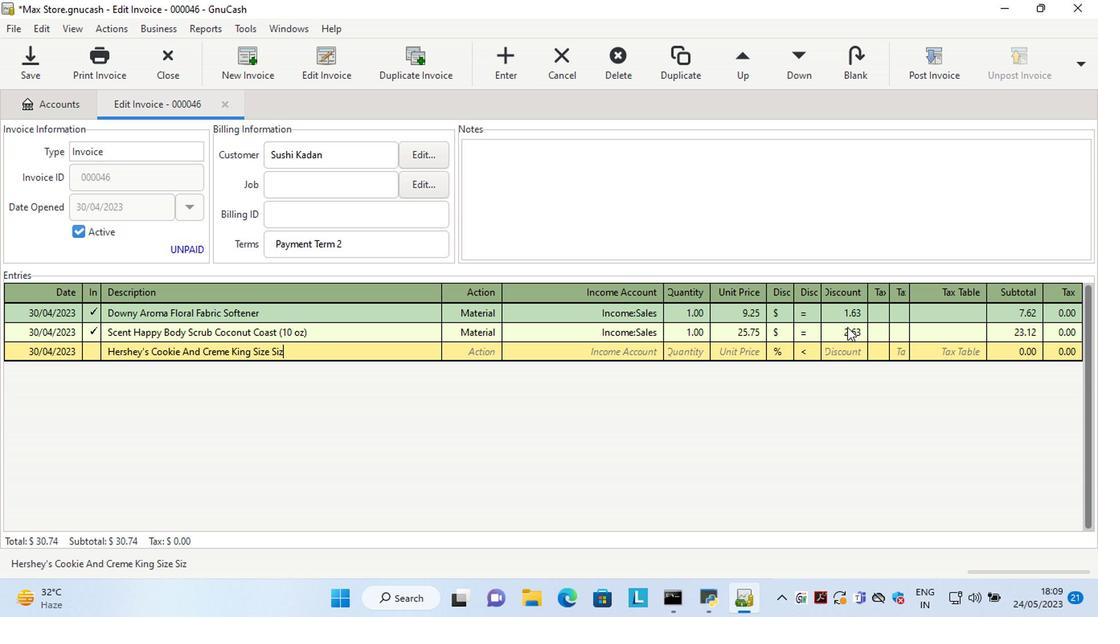 
Action: Mouse moved to (472, 357)
Screenshot: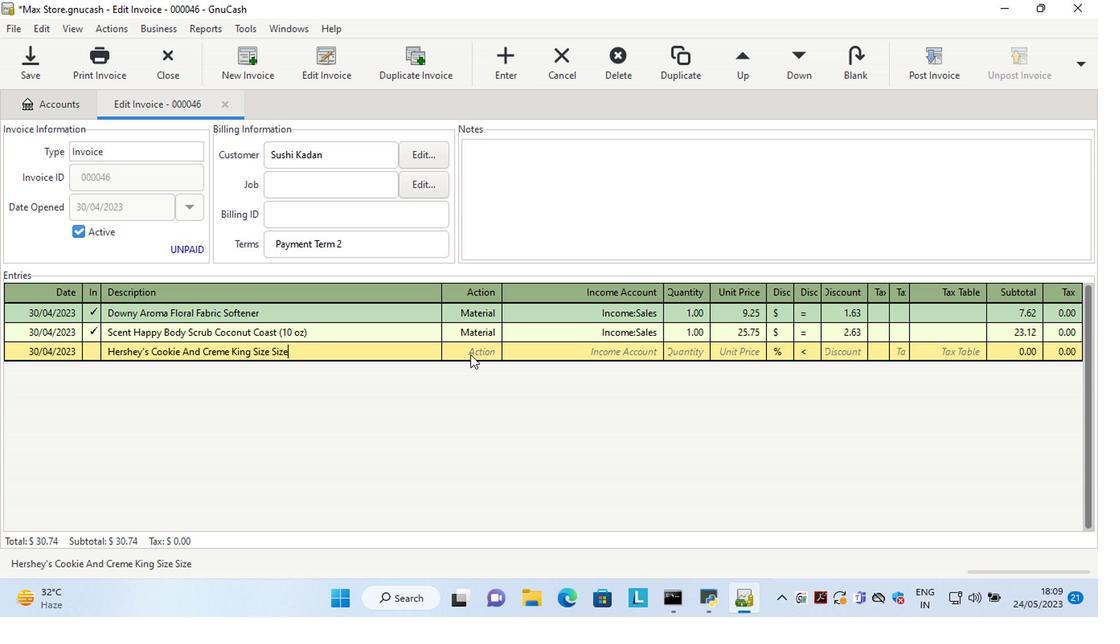 
Action: Mouse pressed left at (472, 357)
Screenshot: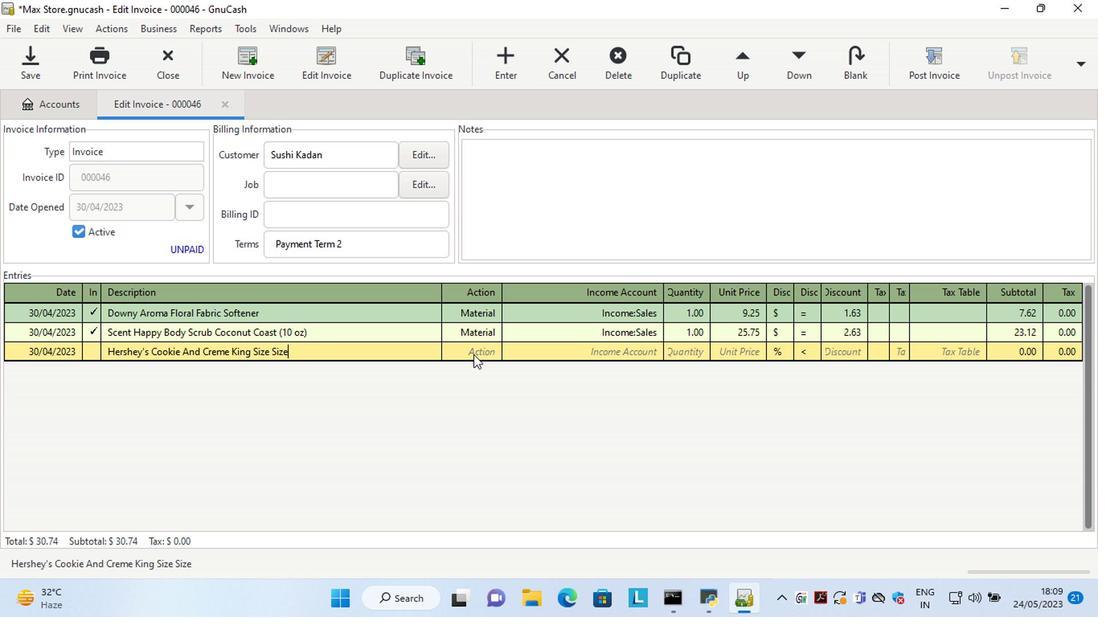 
Action: Key pressed <Key.shift>Ma<Key.tab><Key.caps_lock>SALE<Key.tab><Key.caps_lock>1<Key.tab>26.75<Key.tab>
Screenshot: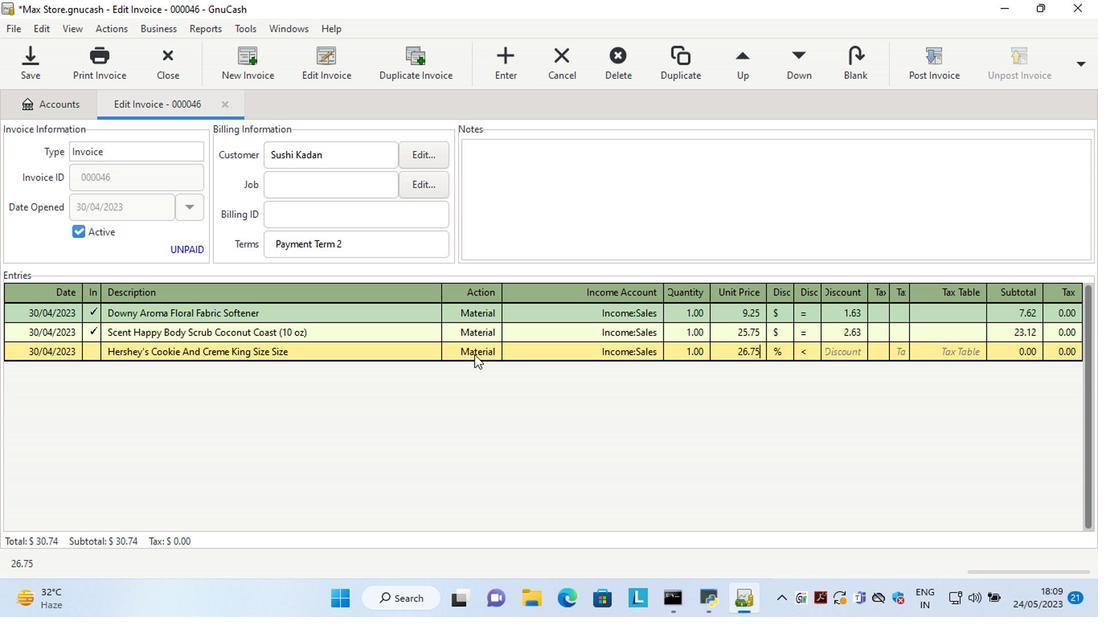 
Action: Mouse moved to (770, 355)
Screenshot: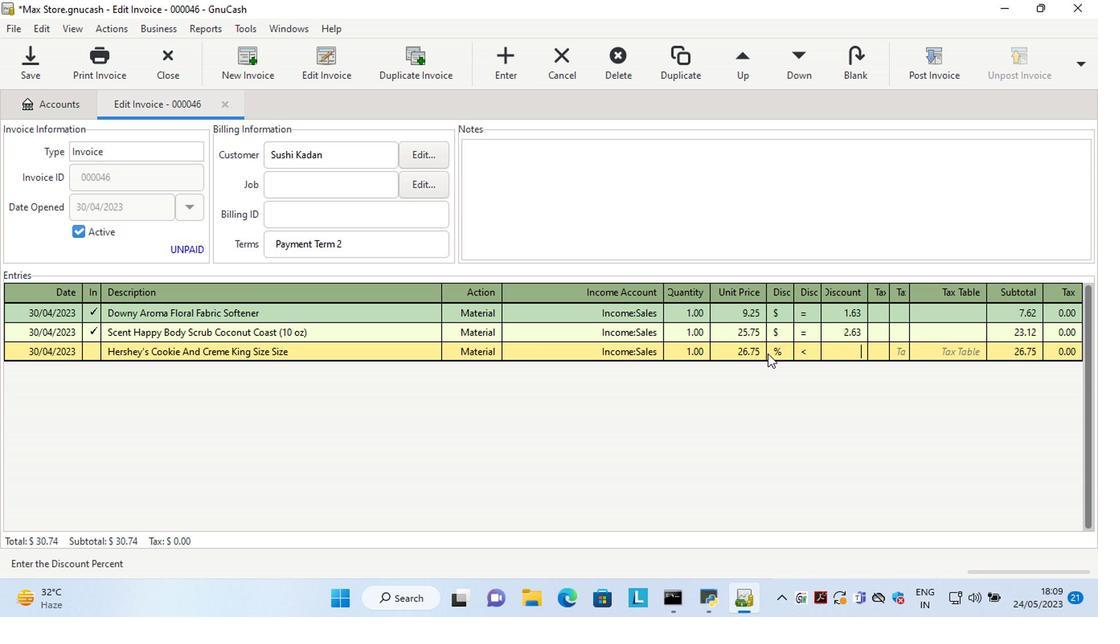
Action: Mouse pressed left at (770, 355)
Screenshot: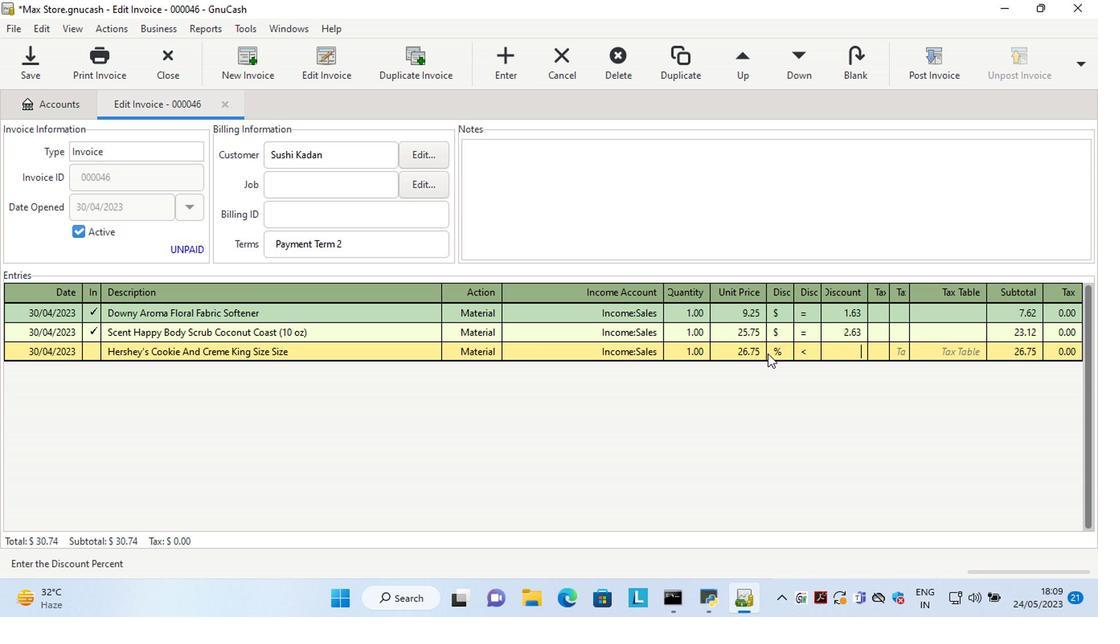 
Action: Mouse moved to (799, 354)
Screenshot: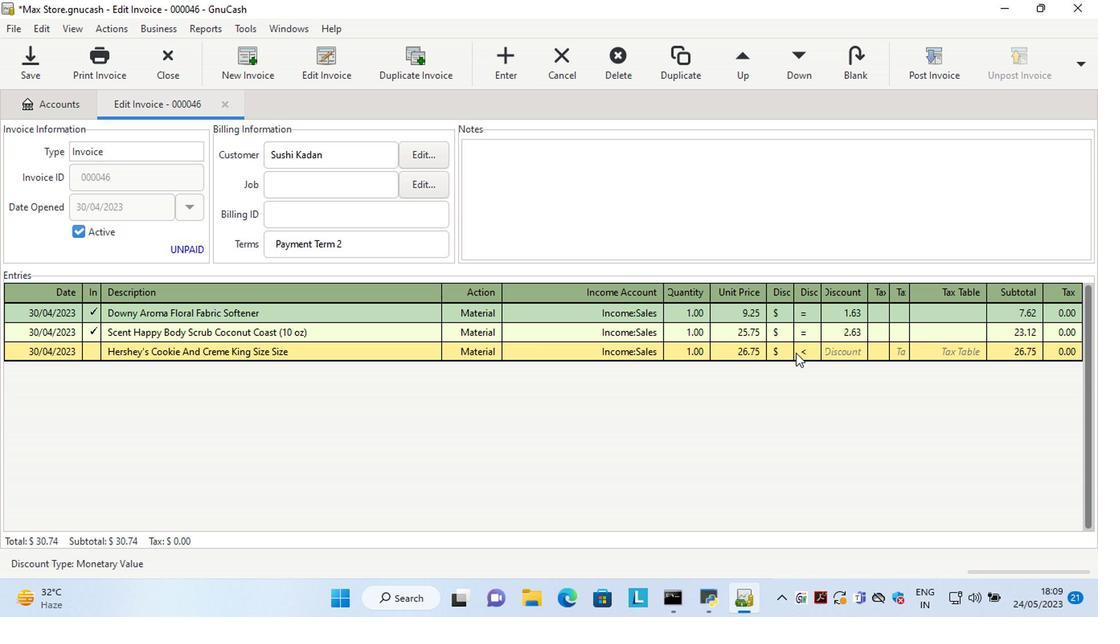
Action: Mouse pressed left at (799, 354)
Screenshot: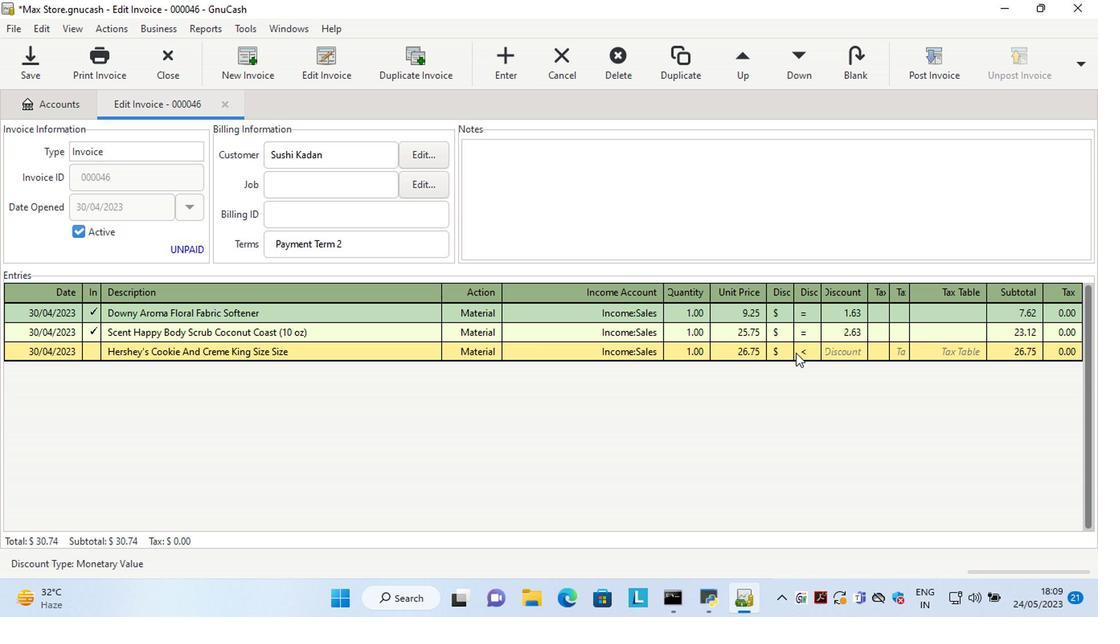 
Action: Mouse moved to (833, 353)
Screenshot: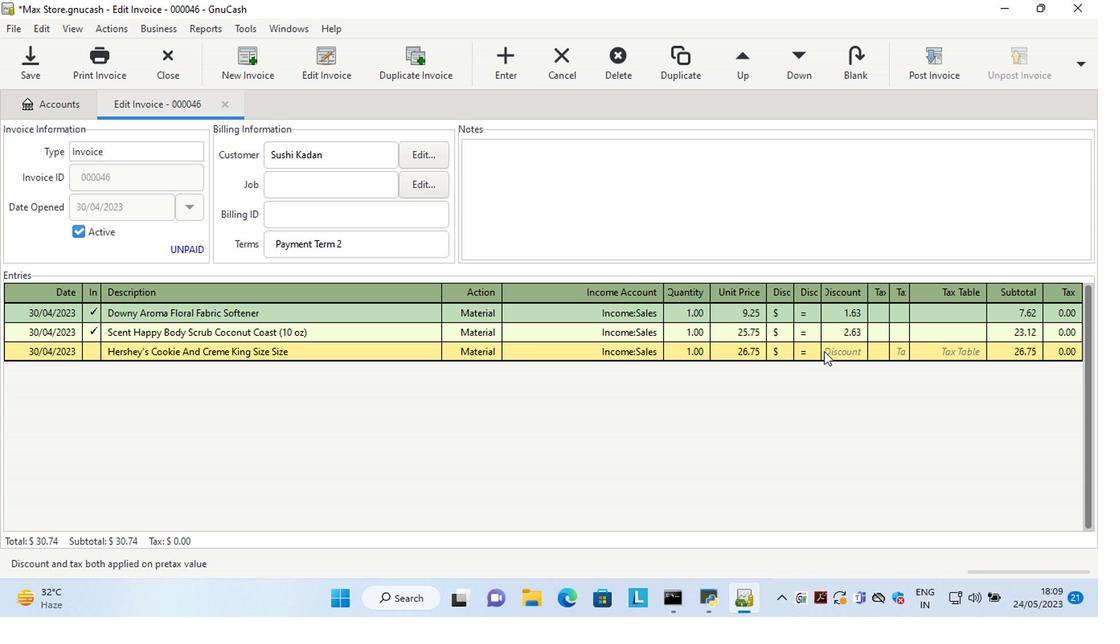
Action: Mouse pressed left at (833, 353)
Screenshot: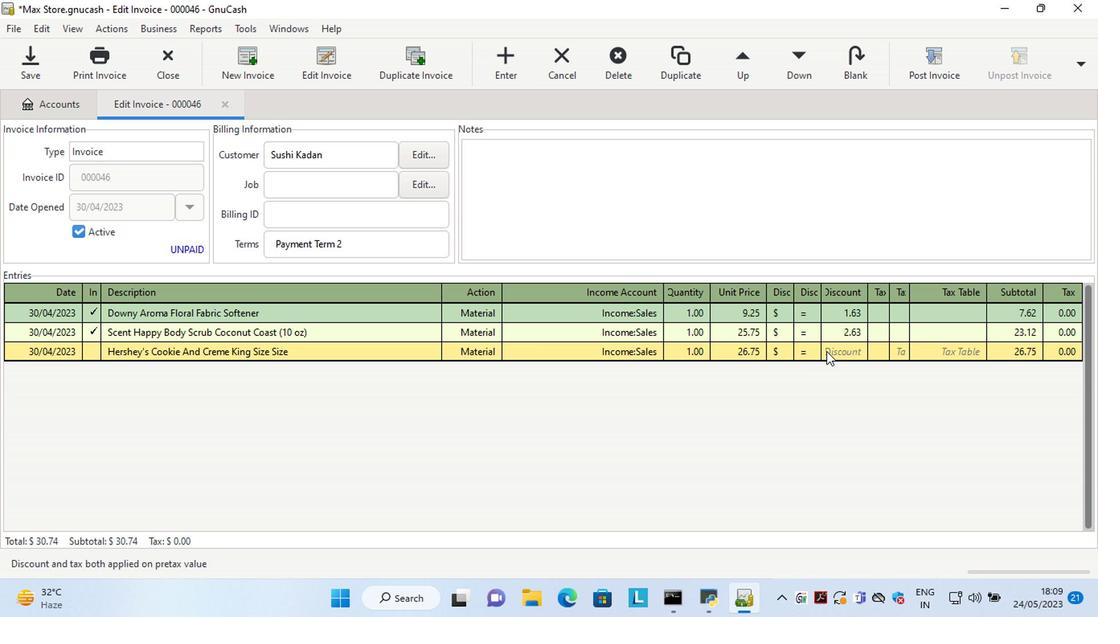 
Action: Key pressed 3.13<Key.tab>
Screenshot: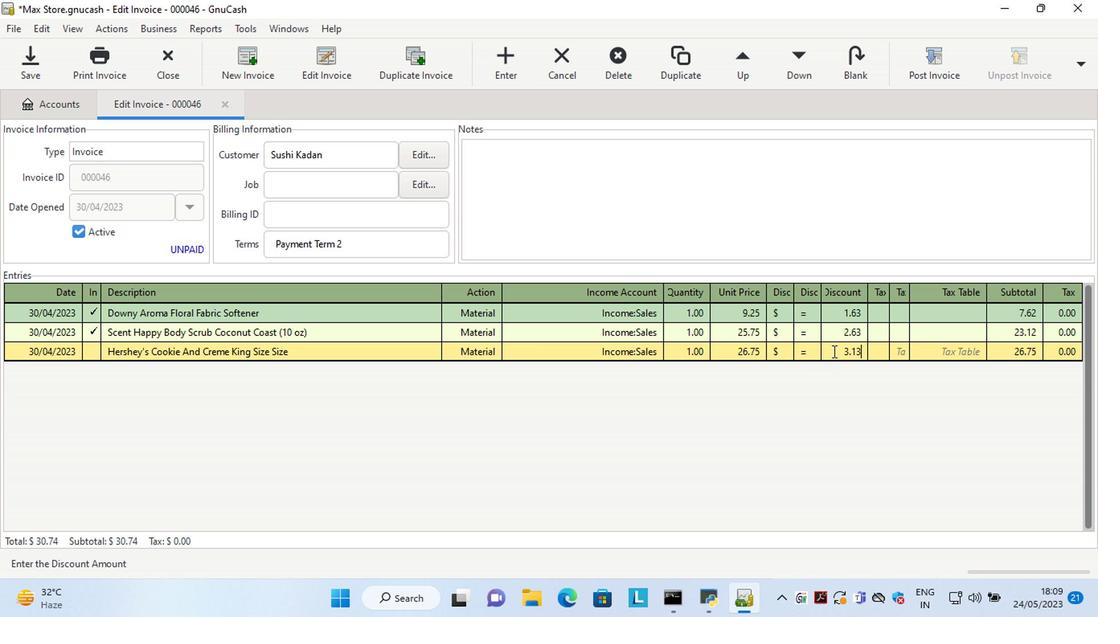 
Action: Mouse moved to (667, 205)
Screenshot: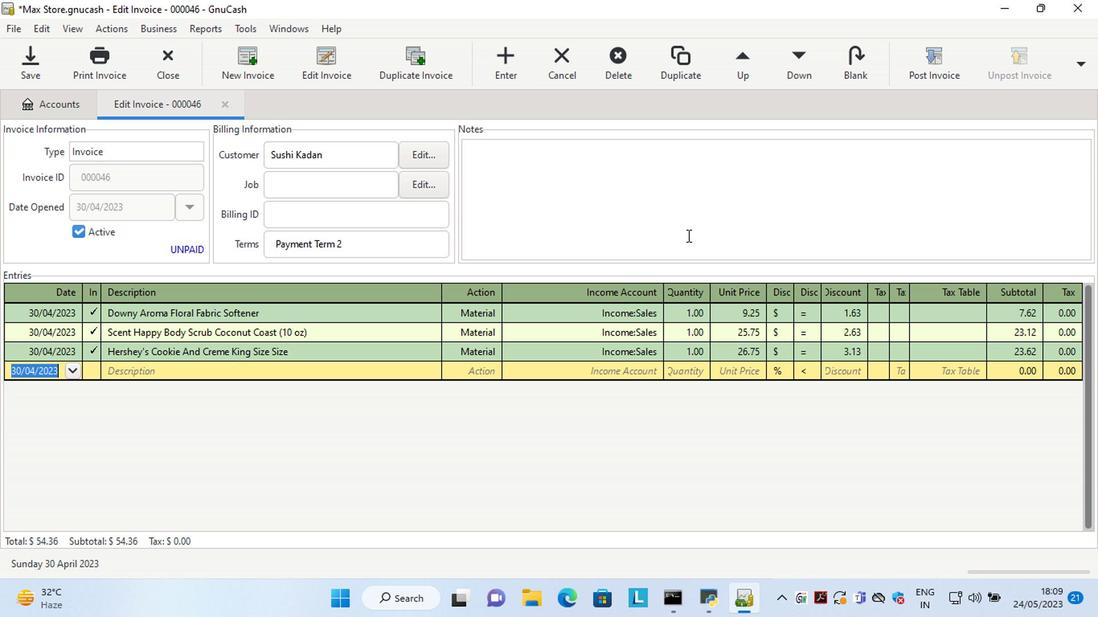 
Action: Mouse pressed left at (667, 205)
Screenshot: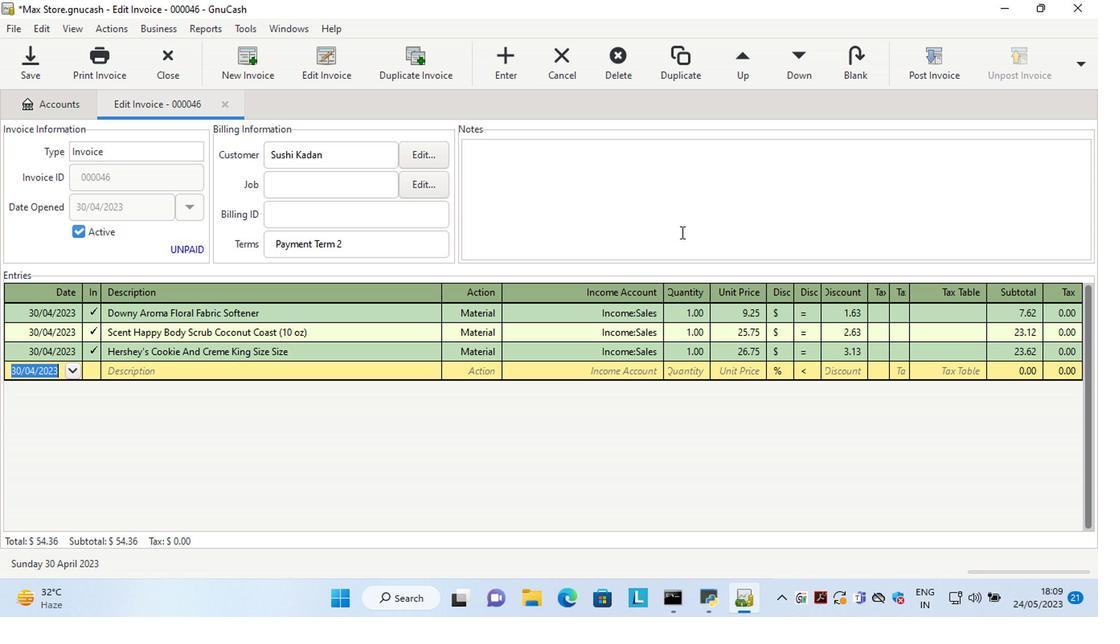 
Action: Key pressed <Key.shift><Key.shift><Key.shift>Looking<Key.space>forward<Key.space>to<Key.space>serving<Key.space>you<Key.space>again.
Screenshot: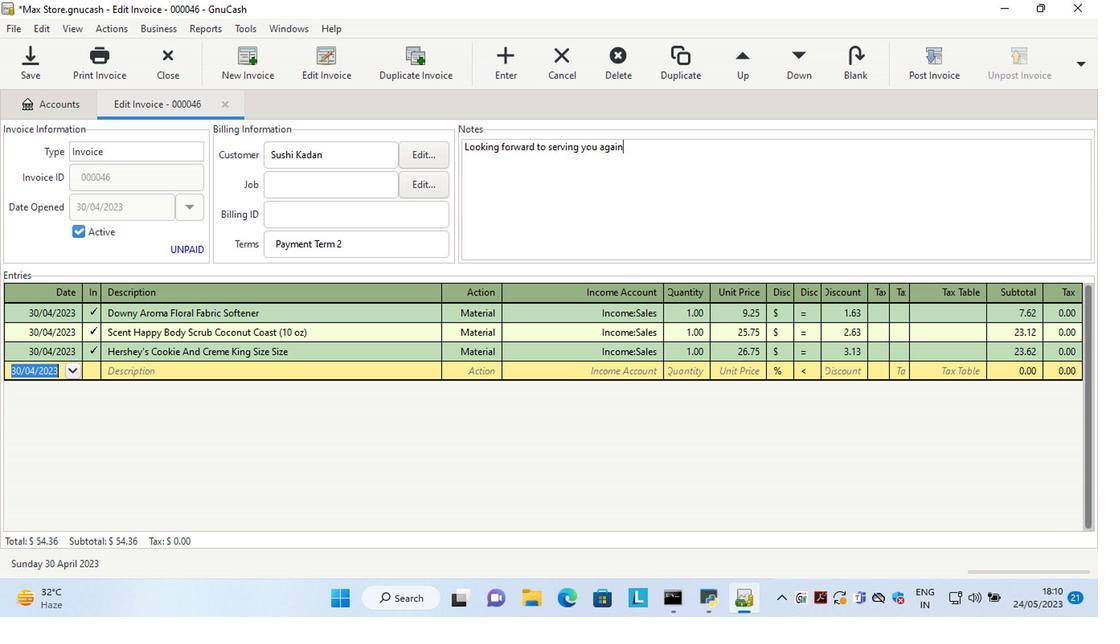 
Action: Mouse moved to (914, 49)
Screenshot: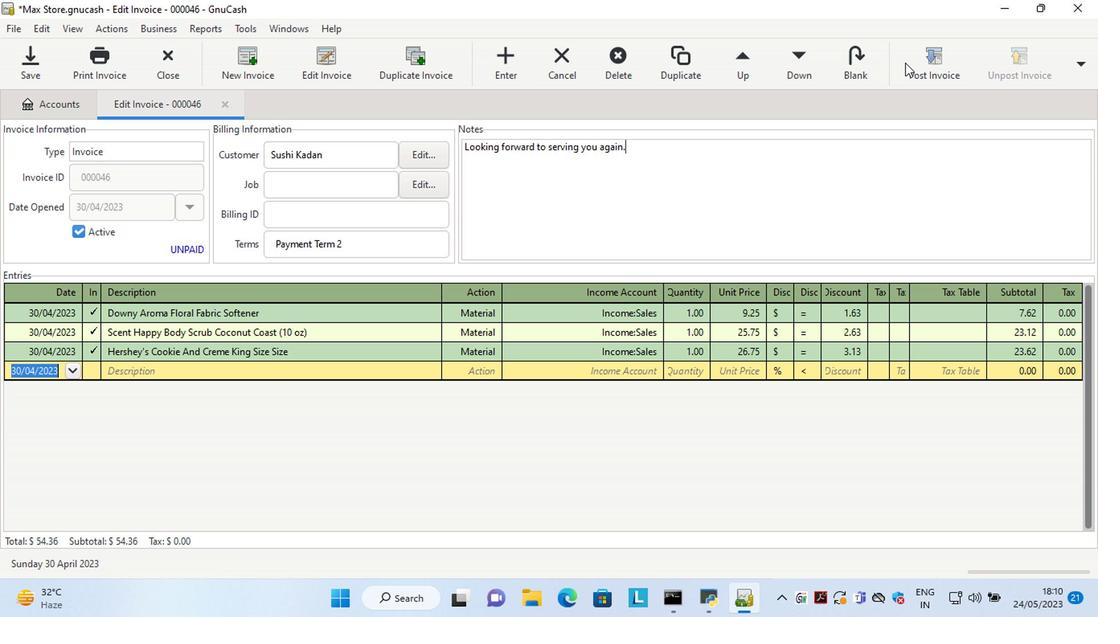 
Action: Mouse pressed left at (914, 49)
Screenshot: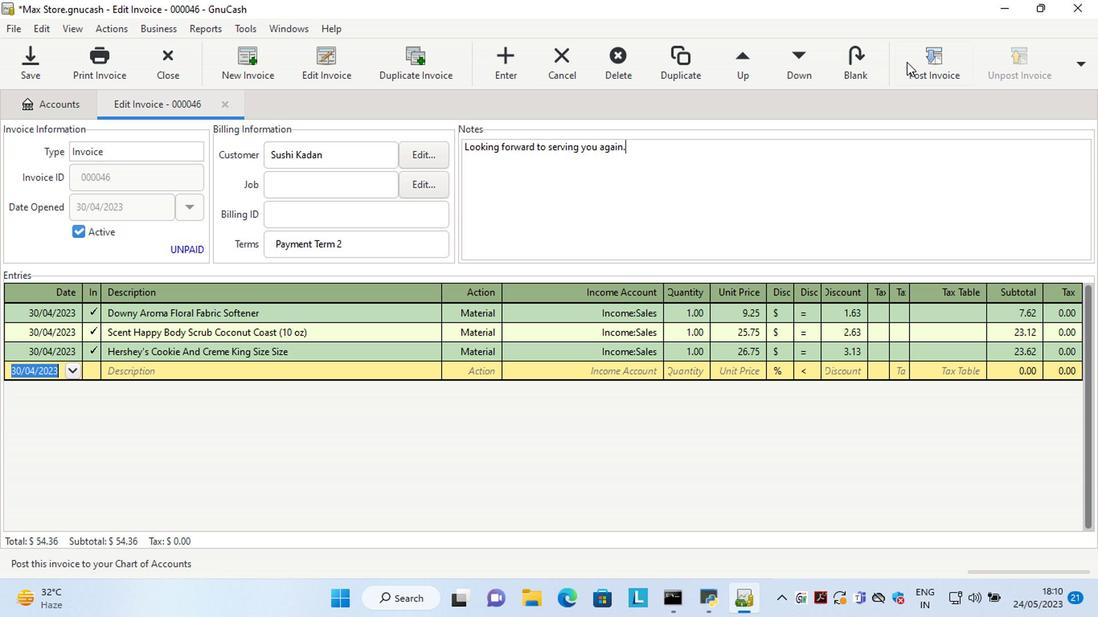 
Action: Mouse moved to (582, 262)
Screenshot: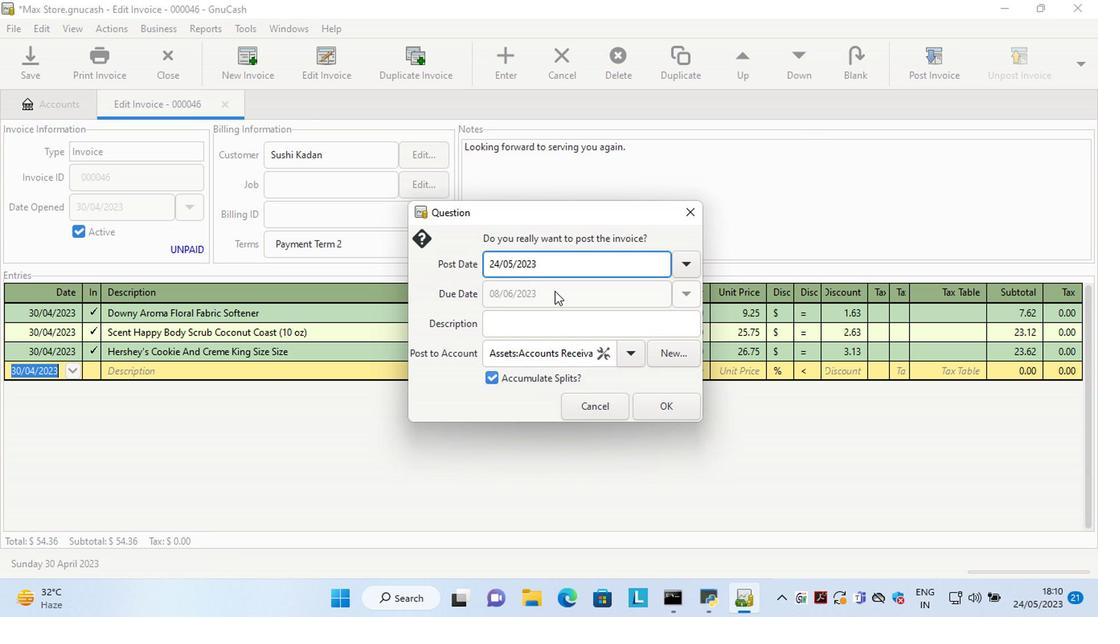 
Action: Mouse pressed left at (582, 262)
Screenshot: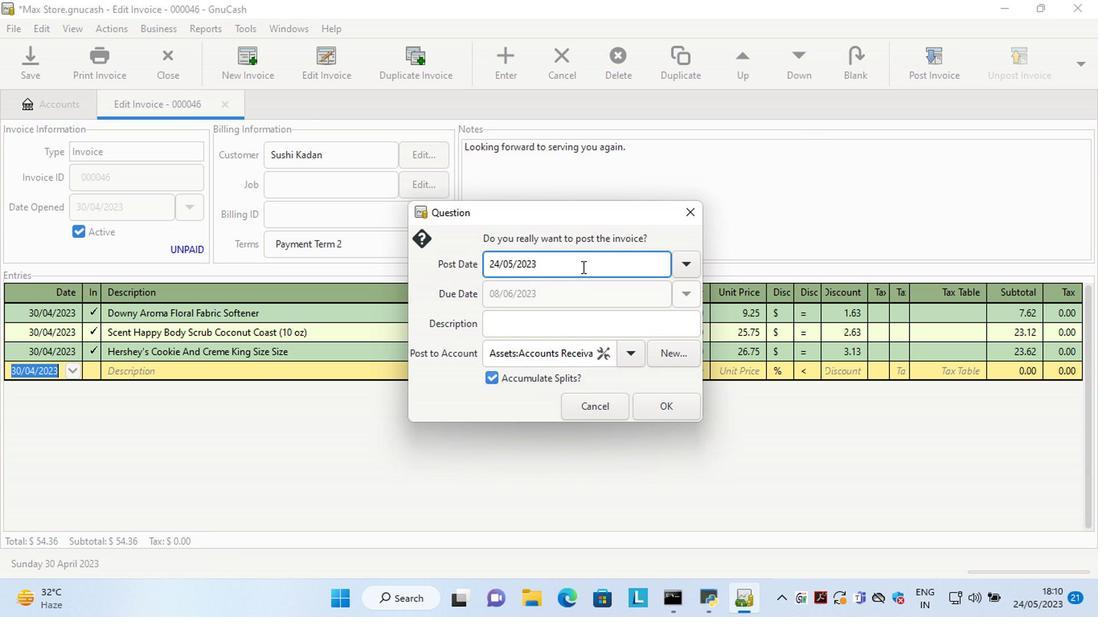 
Action: Key pressed <Key.left><Key.left><Key.left><Key.left><Key.left><Key.left><Key.left><Key.left><Key.left><Key.left><Key.left><Key.delete><Key.delete>30<Key.right><Key.right><Key.delete>4
Screenshot: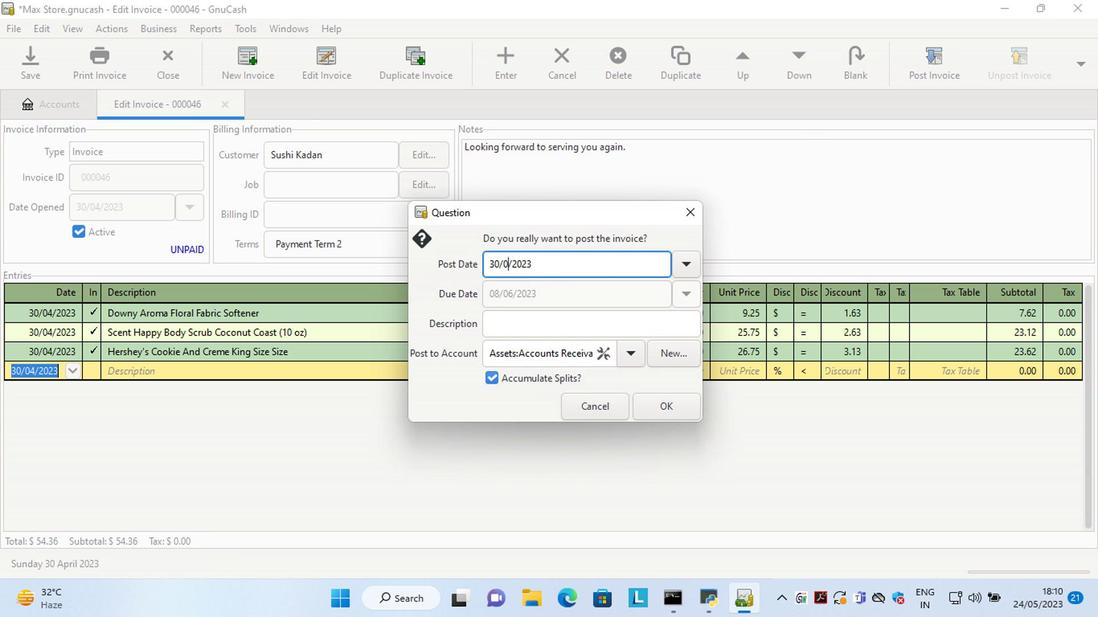 
Action: Mouse moved to (655, 419)
Screenshot: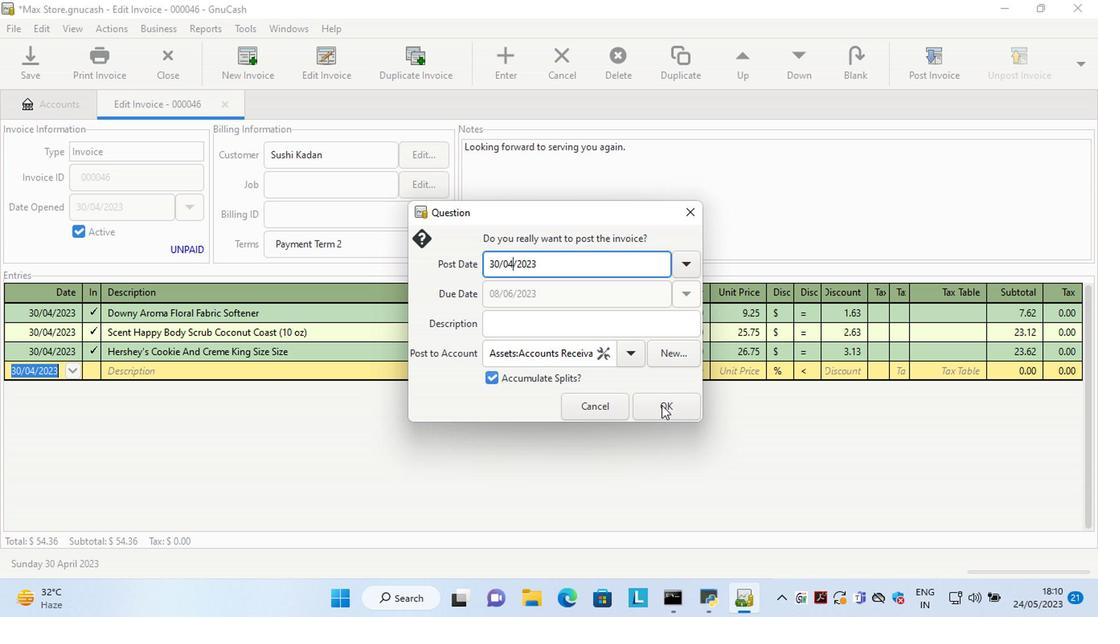 
Action: Mouse pressed left at (655, 419)
Screenshot: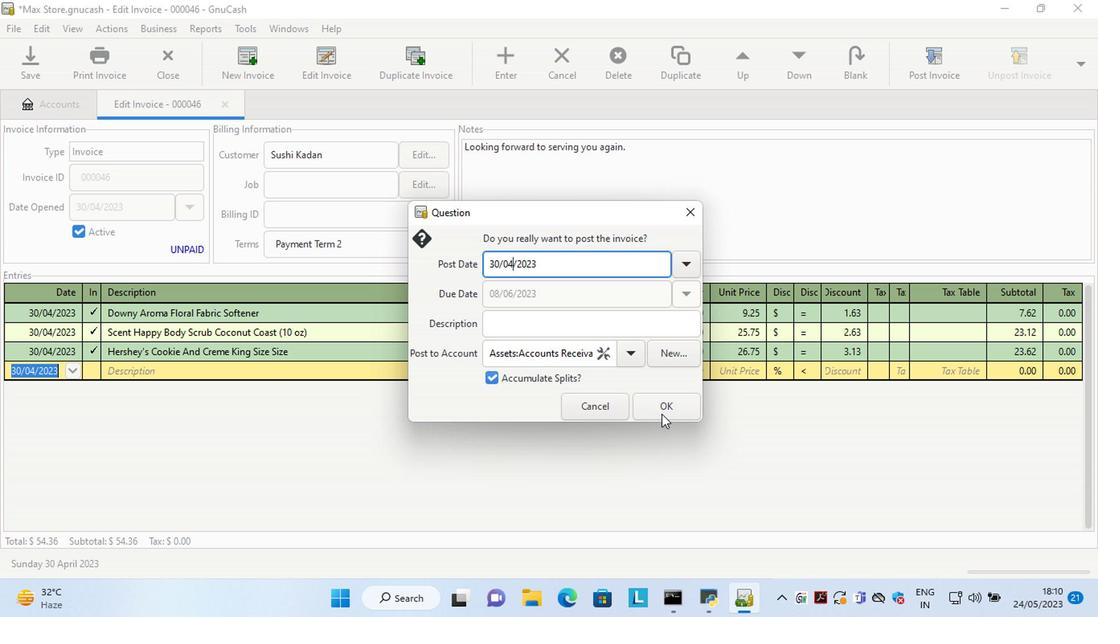 
Action: Mouse moved to (1035, 54)
Screenshot: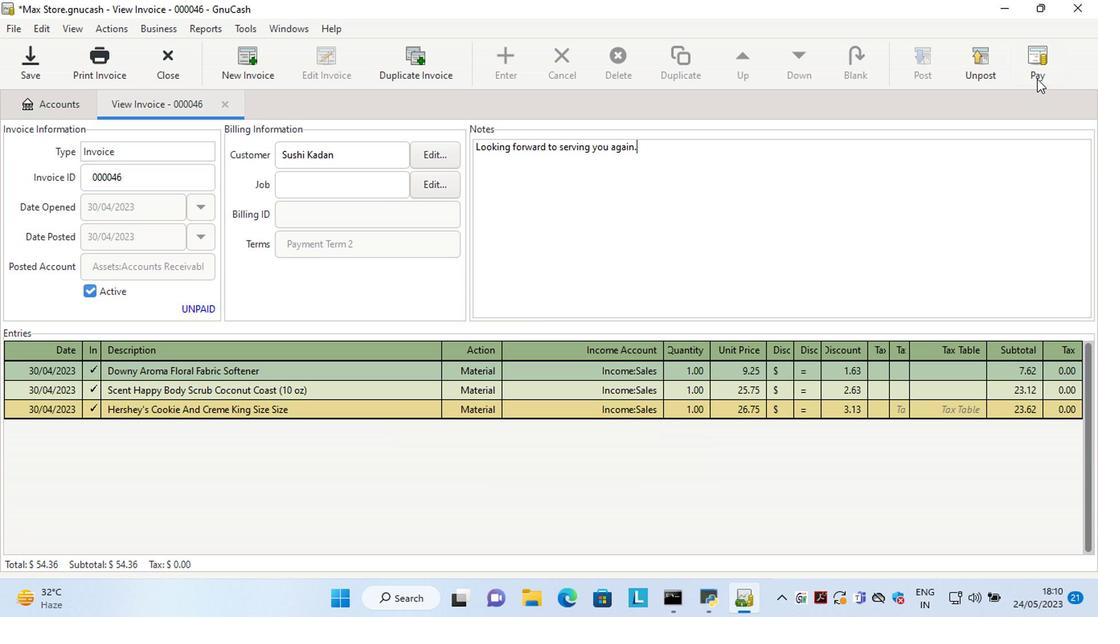 
Action: Mouse pressed left at (1035, 54)
Screenshot: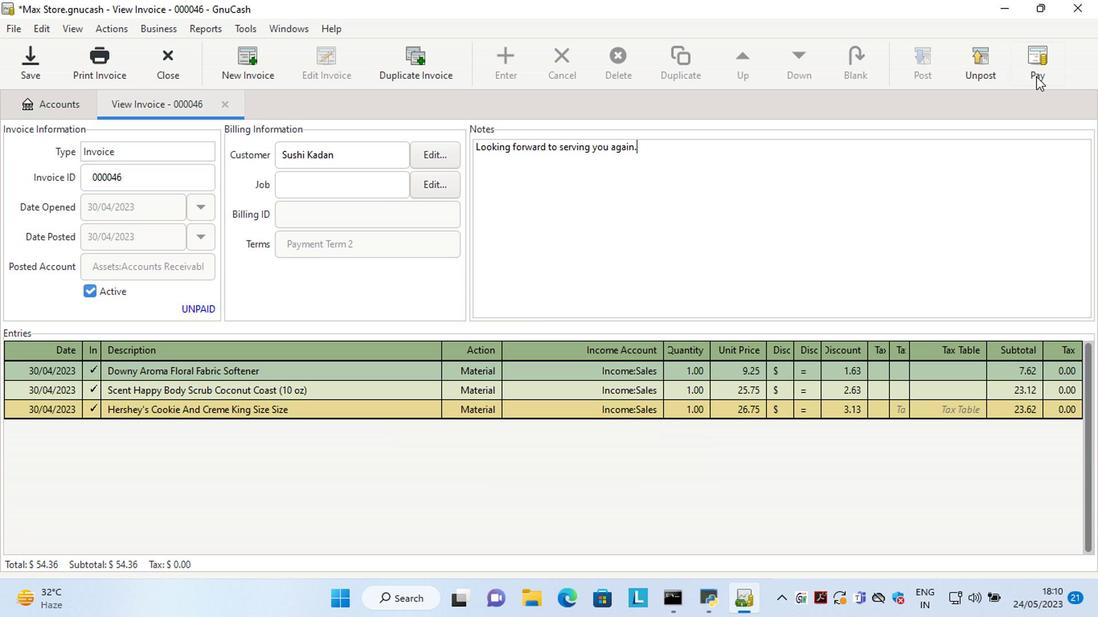 
Action: Mouse moved to (442, 313)
Screenshot: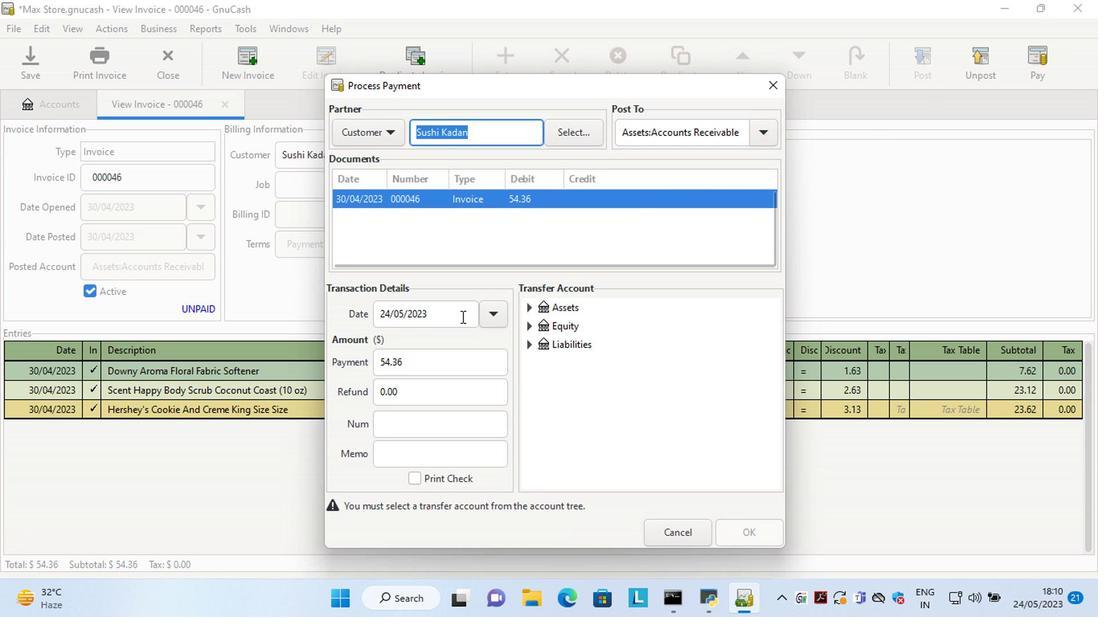 
Action: Mouse pressed left at (442, 313)
Screenshot: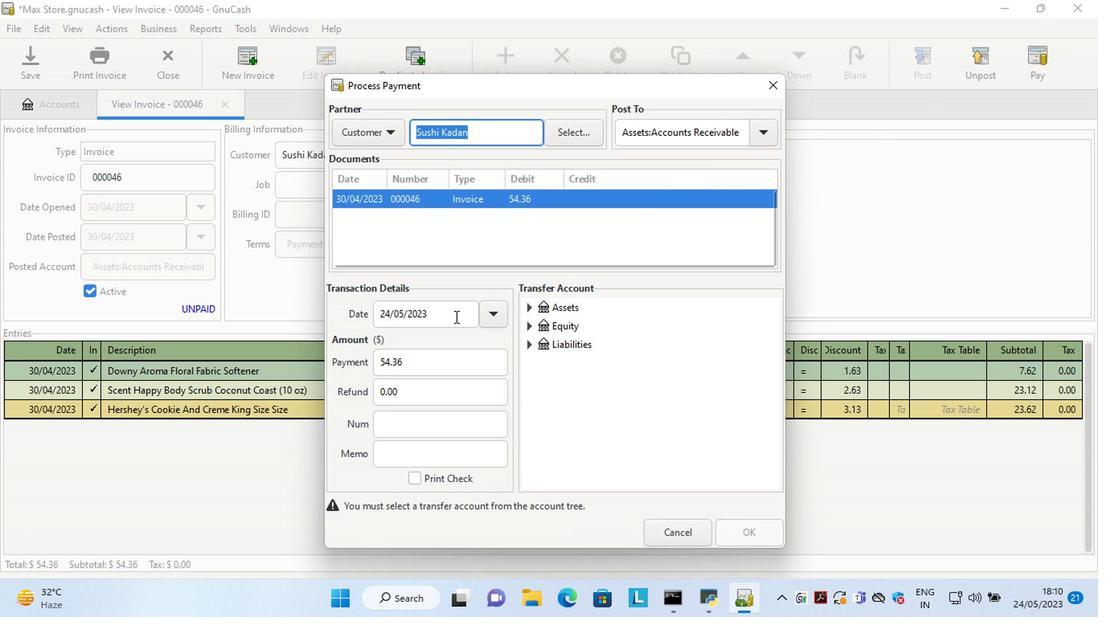 
Action: Key pressed <Key.left><Key.left><Key.left><Key.left><Key.left><Key.left><Key.left><Key.left><Key.left><Key.left><Key.left><Key.left><Key.left><Key.left><Key.delete><Key.delete>15
Screenshot: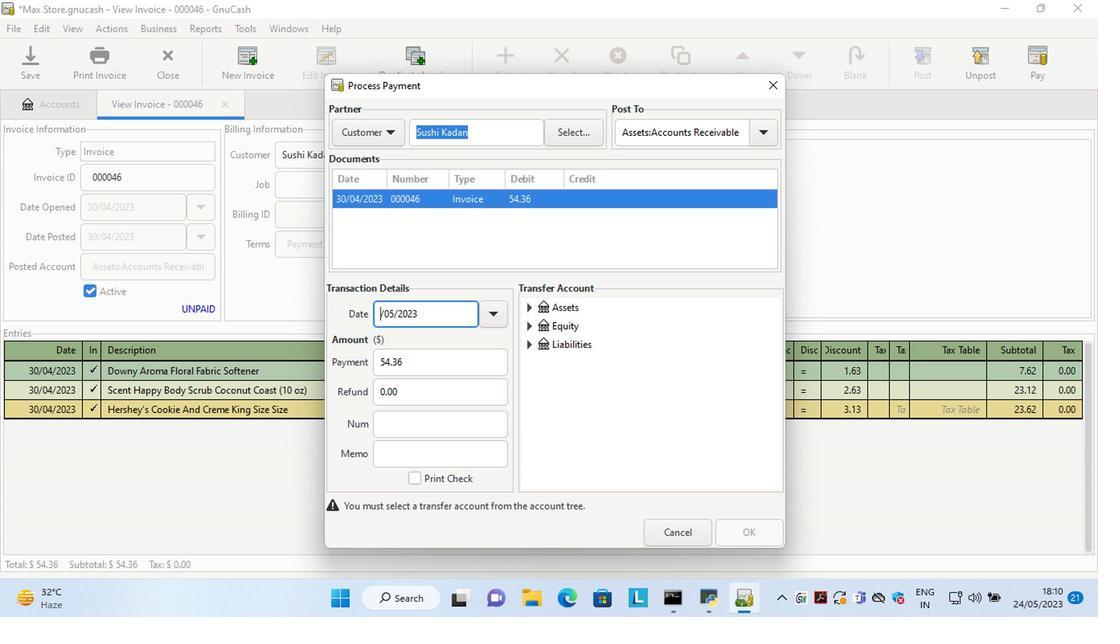 
Action: Mouse moved to (531, 306)
Screenshot: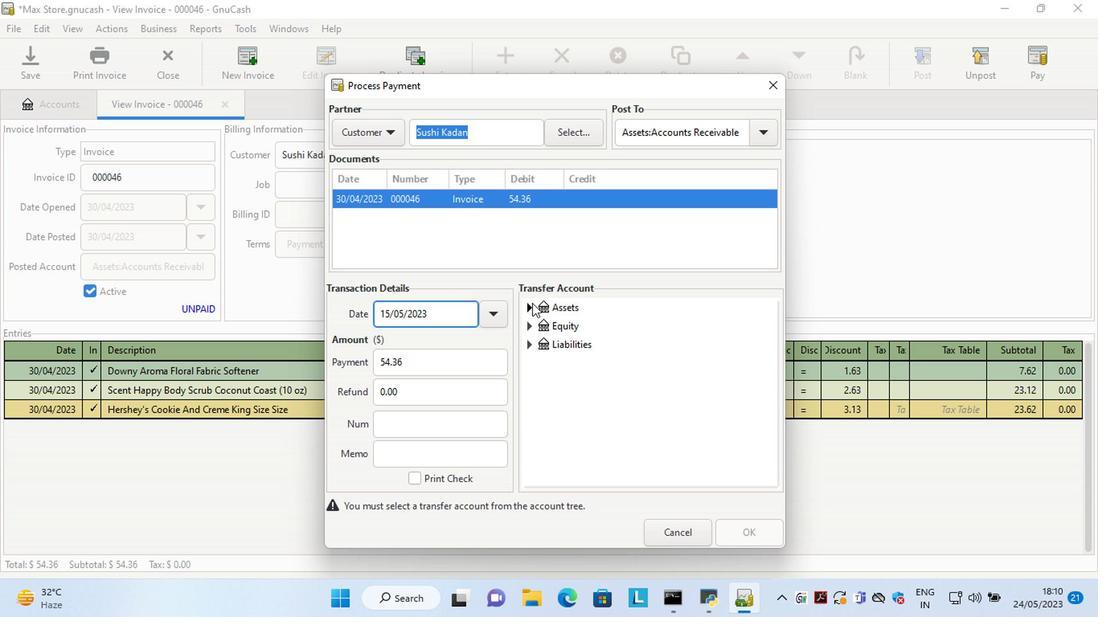 
Action: Mouse pressed left at (531, 306)
Screenshot: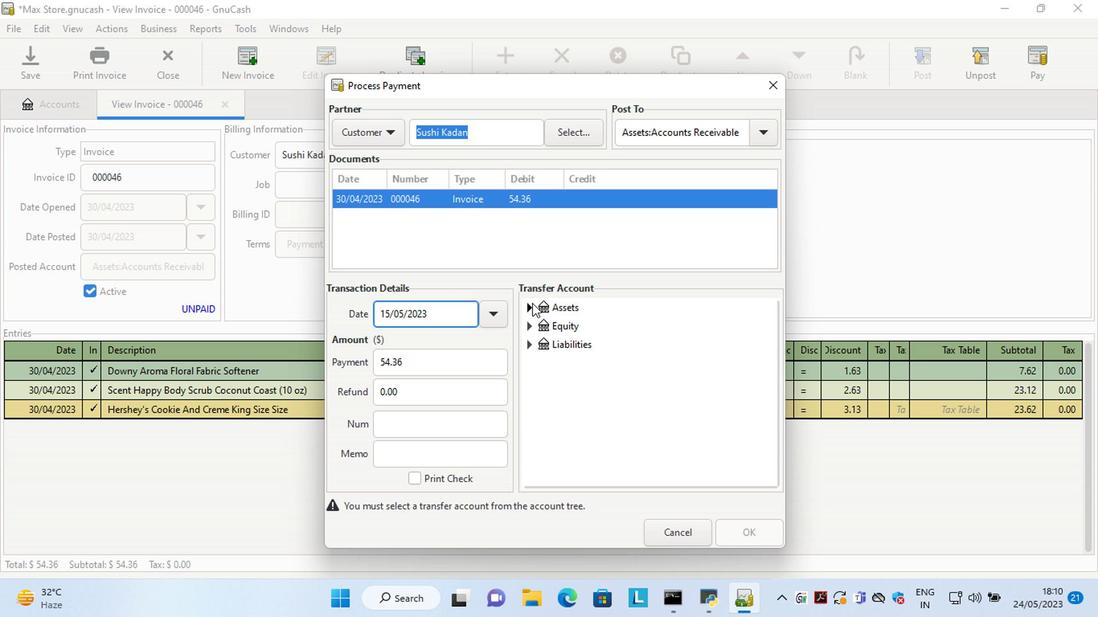 
Action: Mouse moved to (545, 326)
Screenshot: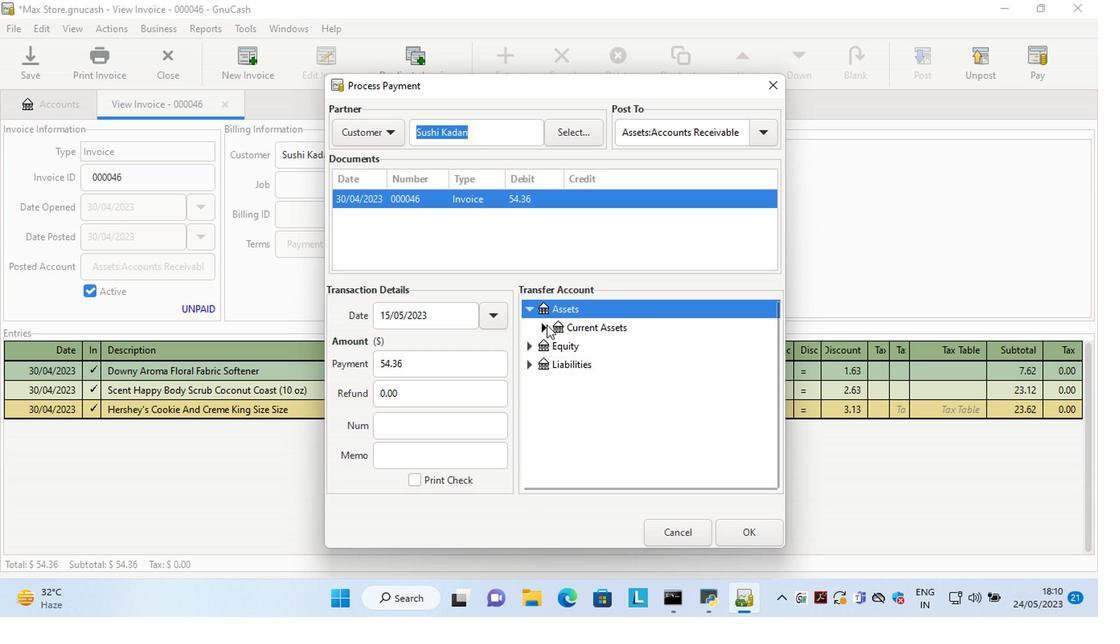 
Action: Mouse pressed left at (545, 326)
Screenshot: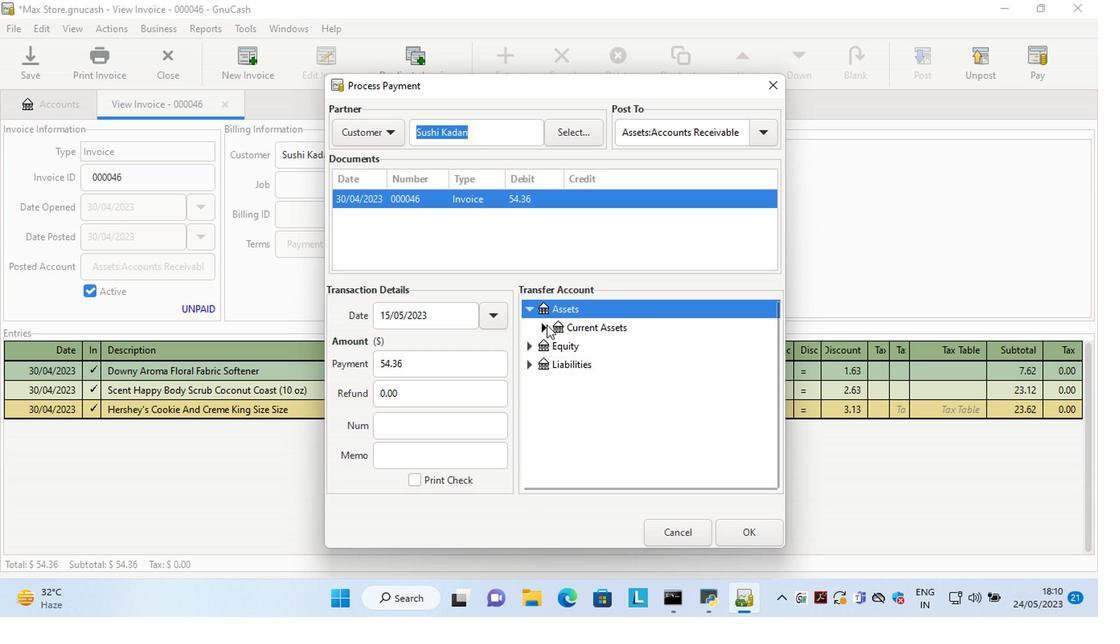 
Action: Mouse moved to (584, 346)
Screenshot: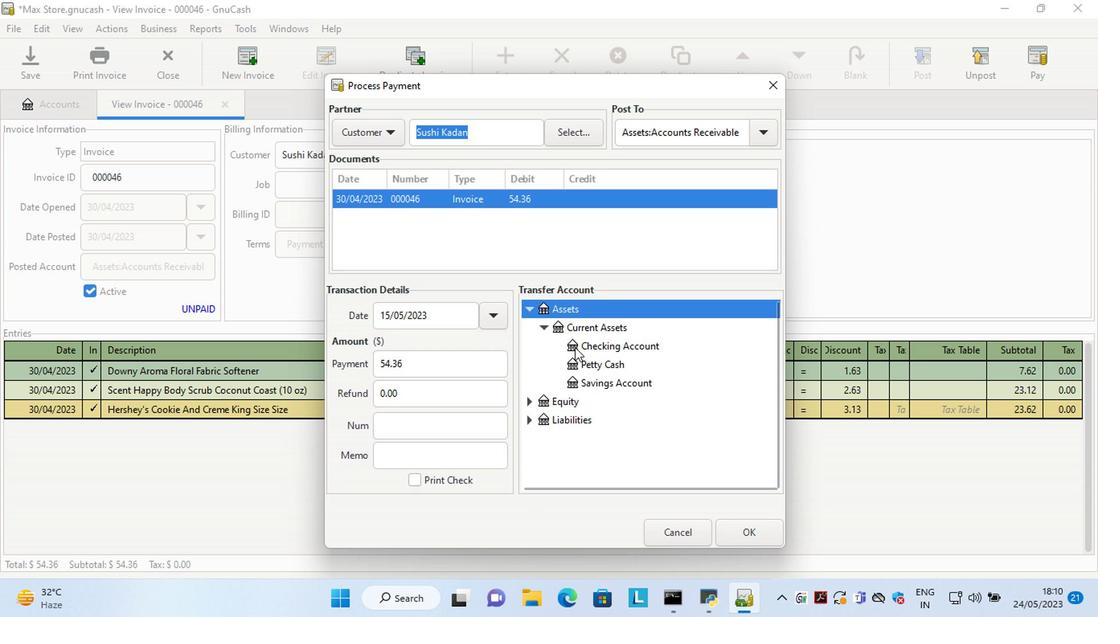 
Action: Mouse pressed left at (584, 346)
Screenshot: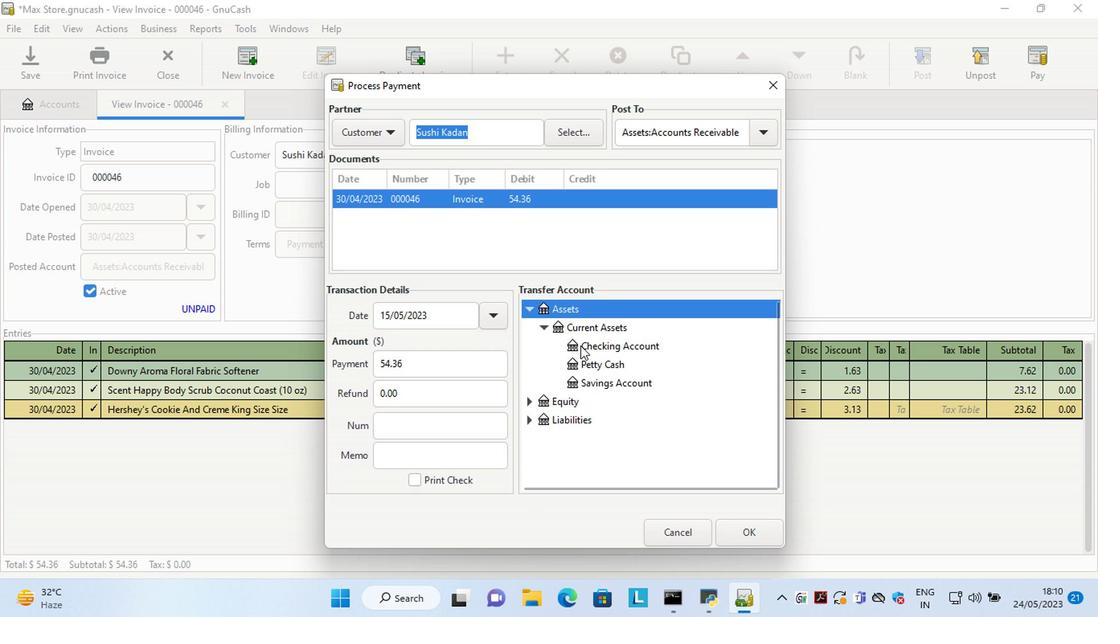 
Action: Mouse moved to (737, 536)
Screenshot: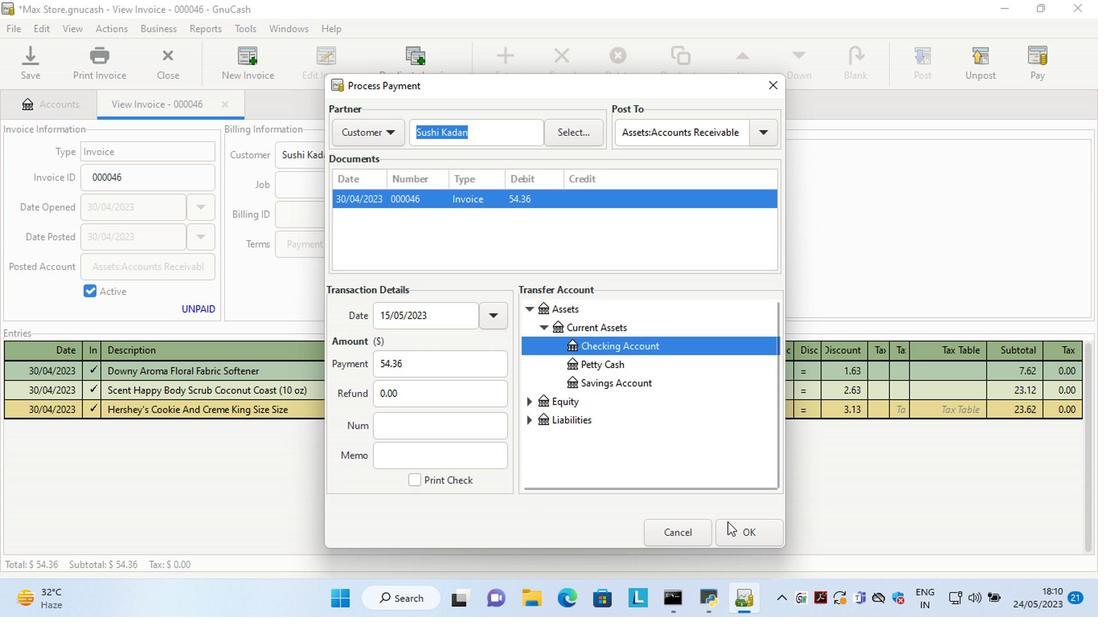 
Action: Mouse pressed left at (737, 536)
Screenshot: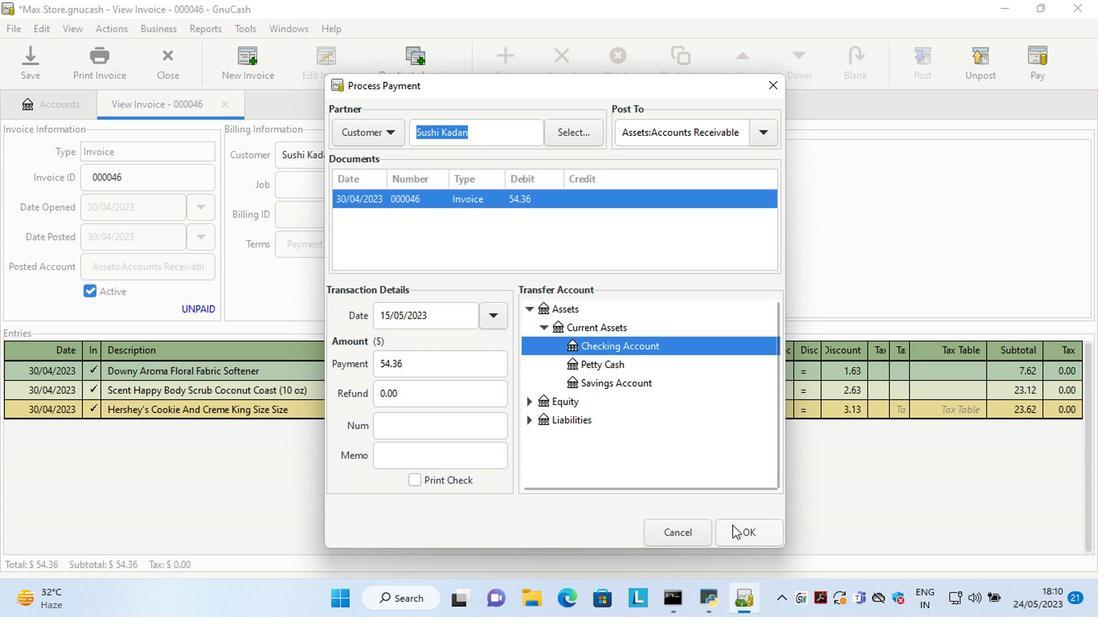
Action: Mouse moved to (83, 51)
Screenshot: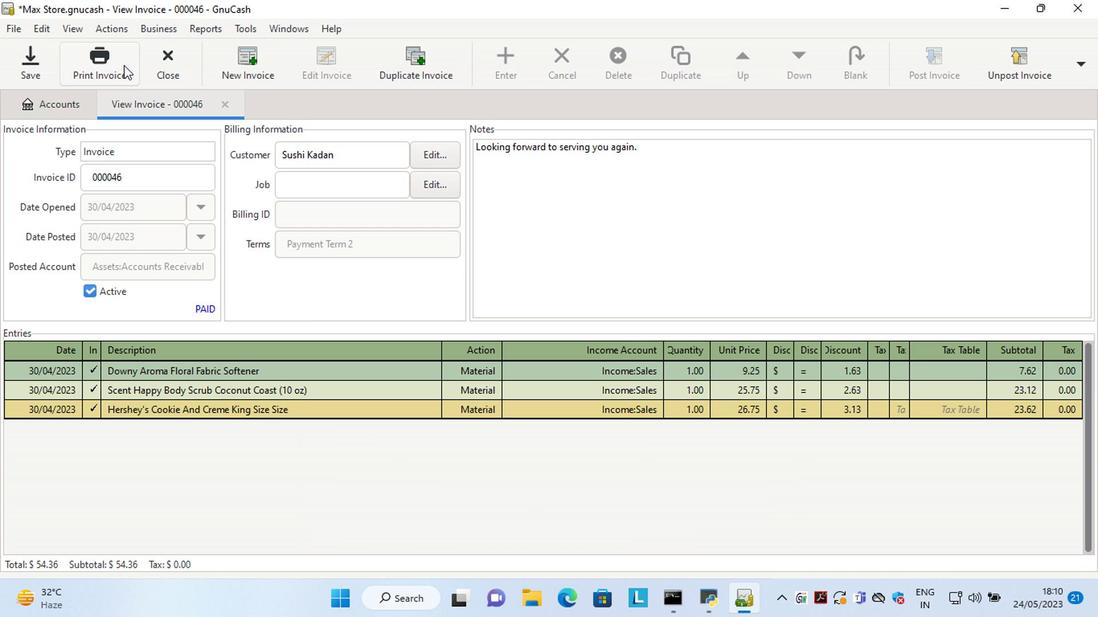 
Action: Mouse pressed left at (83, 51)
Screenshot: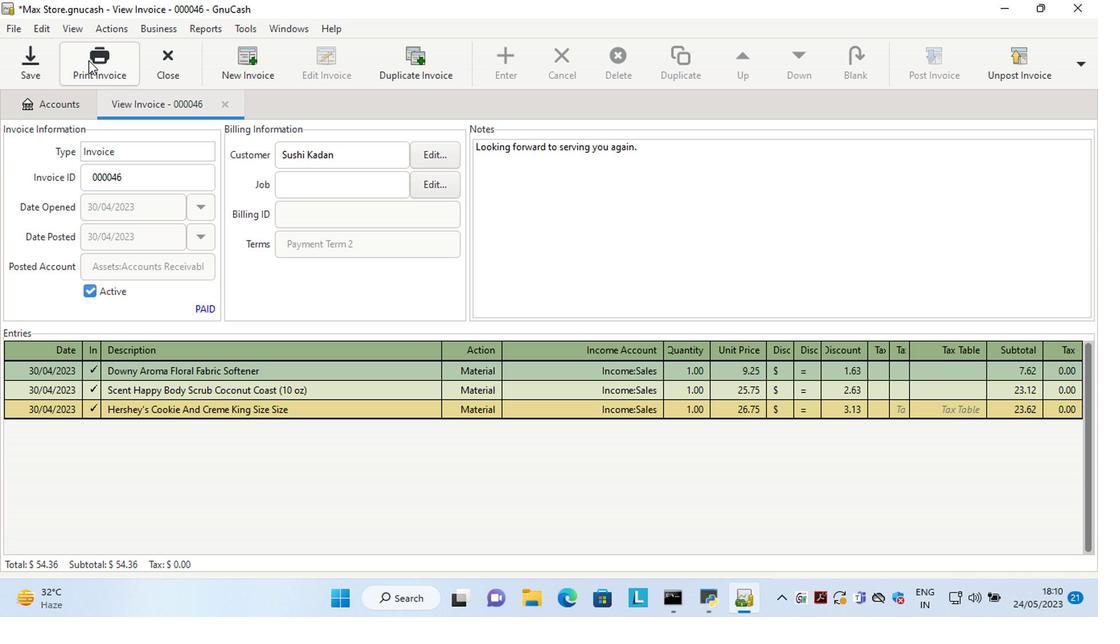 
Action: Mouse moved to (405, 42)
Screenshot: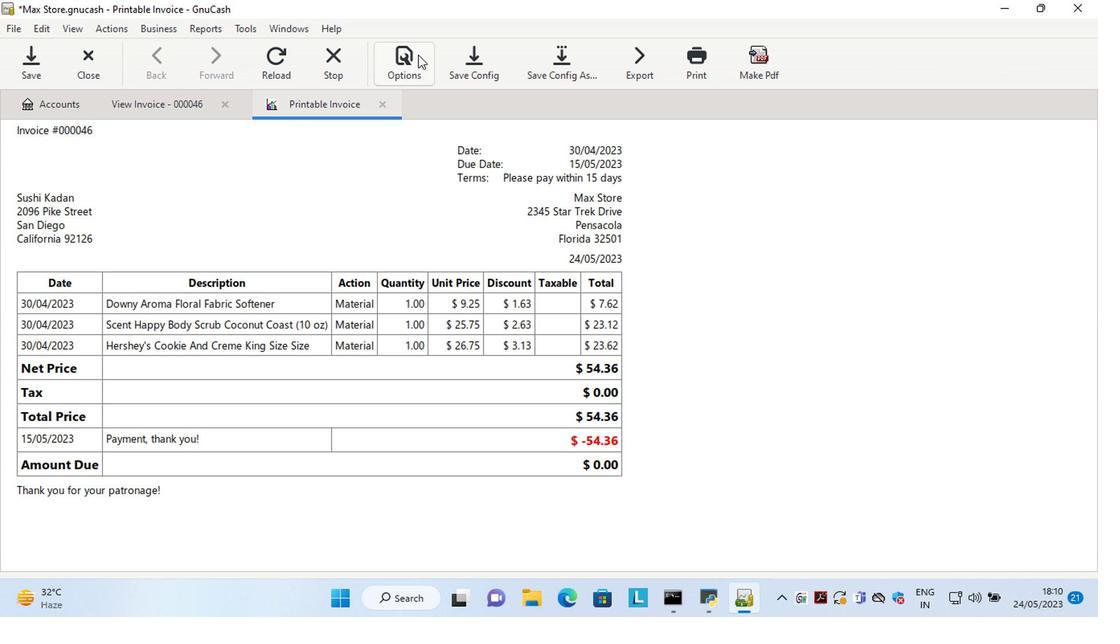 
Action: Mouse pressed left at (405, 42)
Screenshot: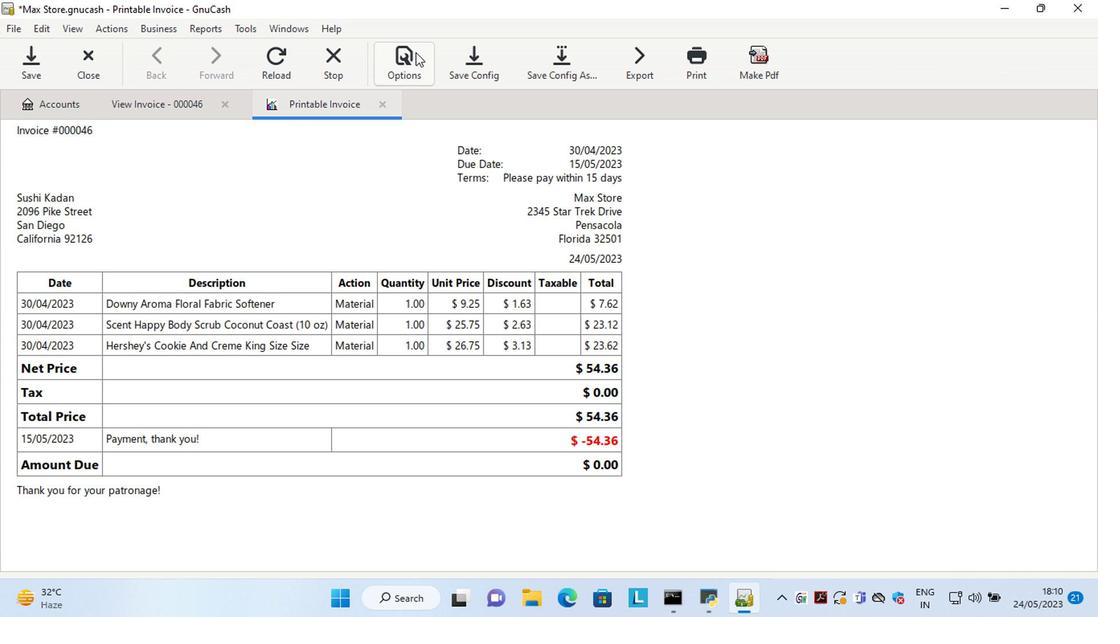 
Action: Mouse moved to (163, 158)
Screenshot: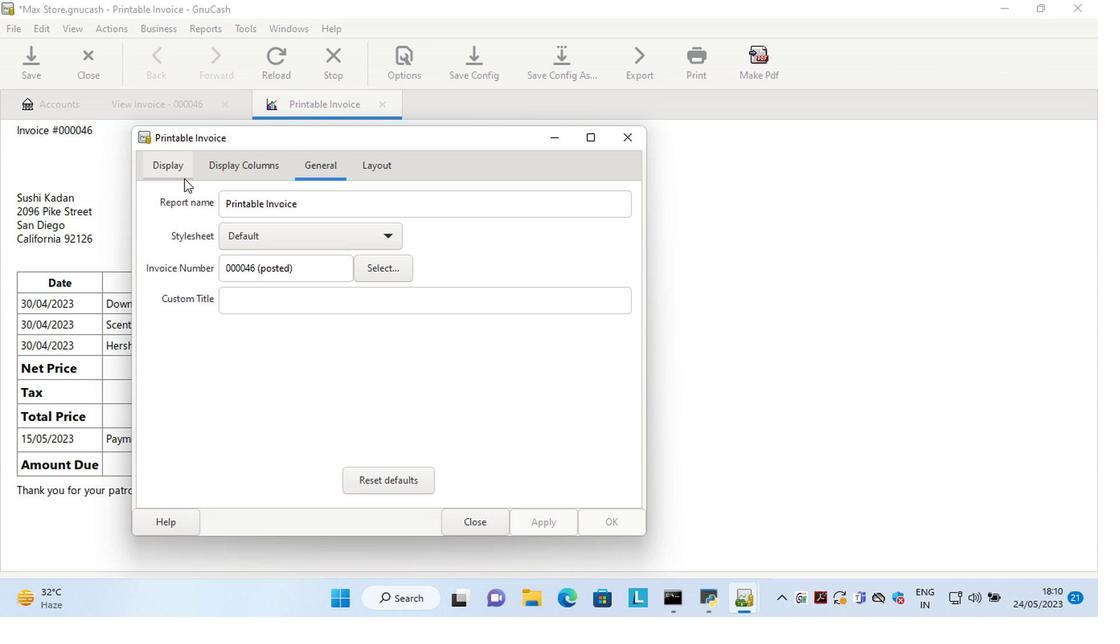 
Action: Mouse pressed left at (163, 158)
Screenshot: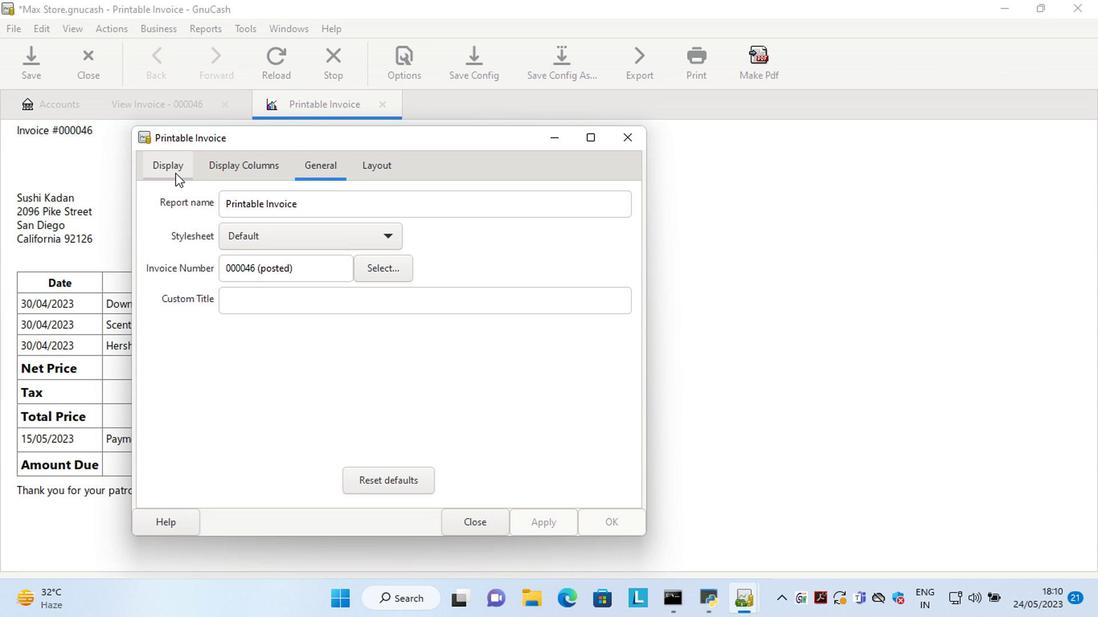
Action: Mouse moved to (274, 359)
Screenshot: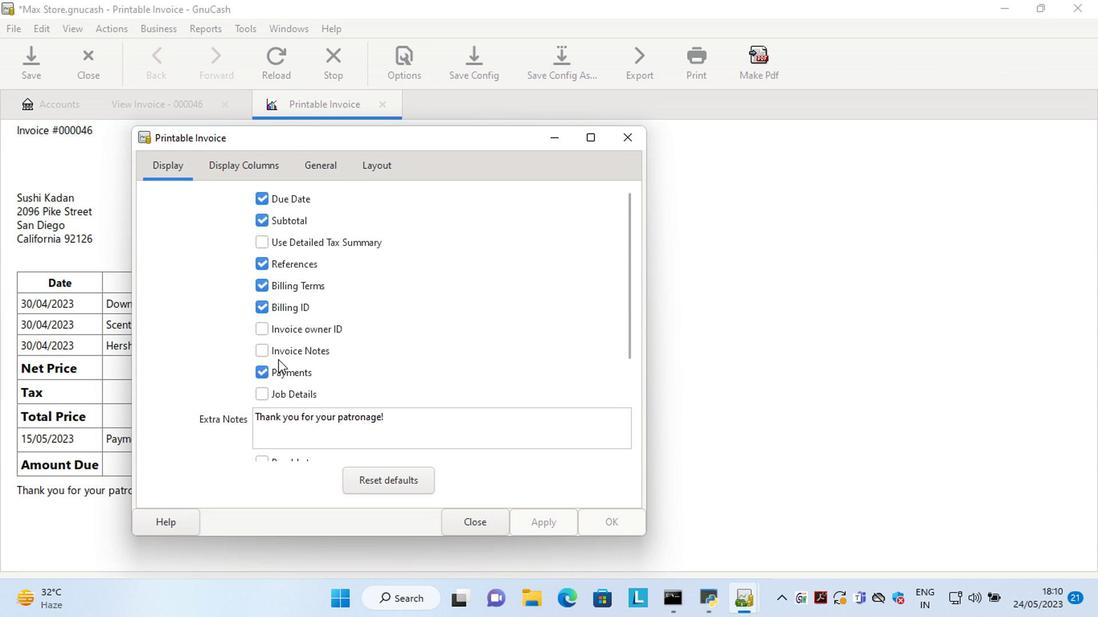 
Action: Mouse pressed left at (274, 359)
Screenshot: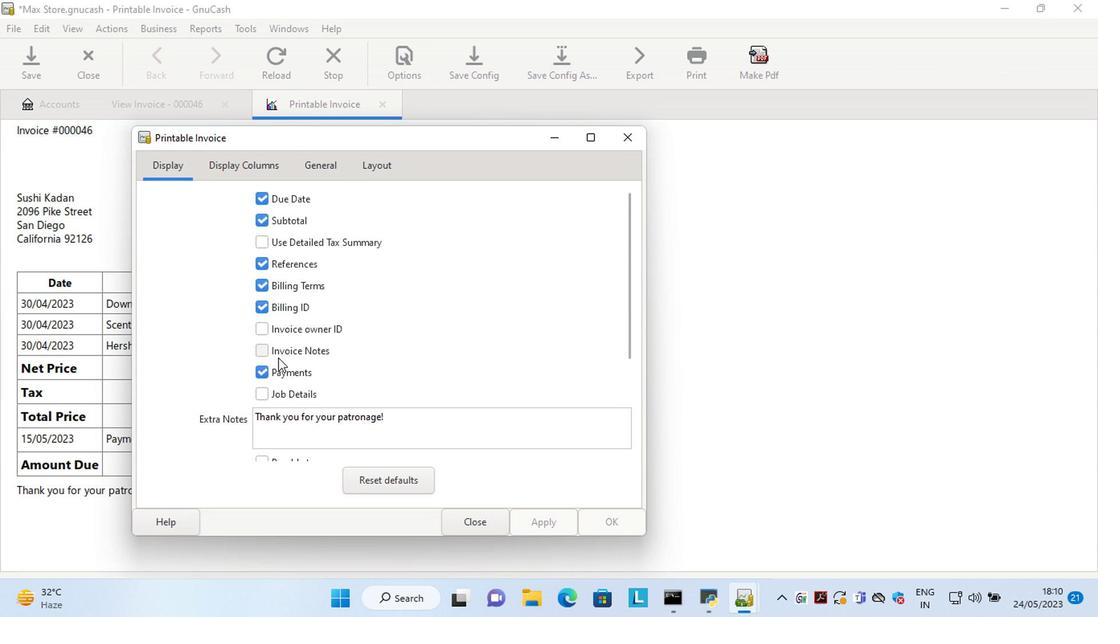 
Action: Mouse moved to (543, 526)
Screenshot: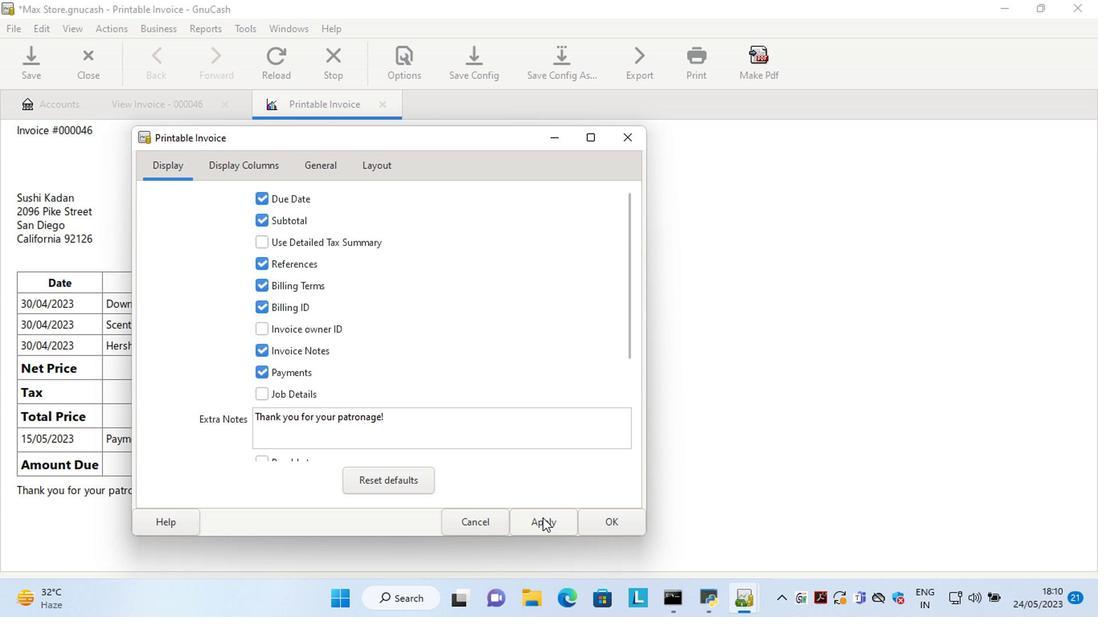 
Action: Mouse pressed left at (543, 526)
Screenshot: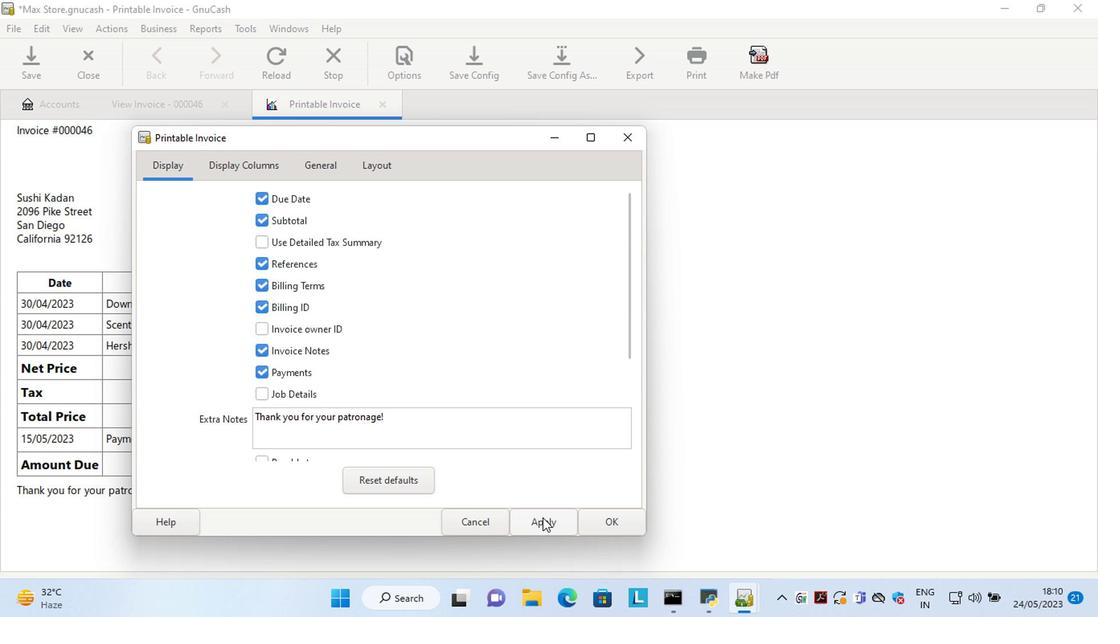 
Action: Mouse moved to (479, 533)
Screenshot: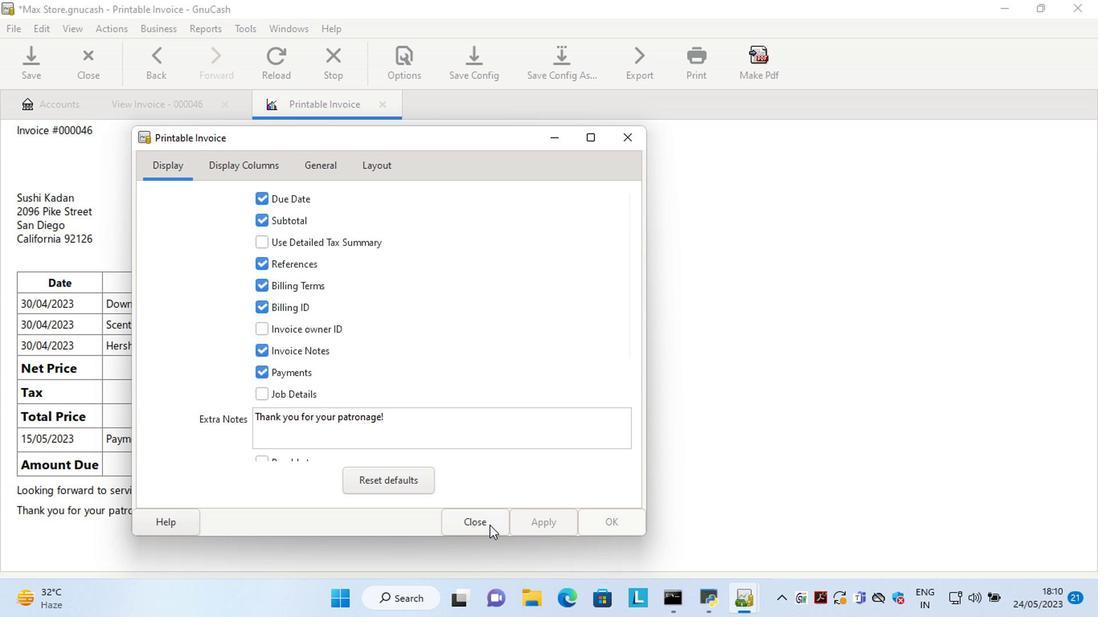 
Action: Mouse pressed left at (479, 533)
Screenshot: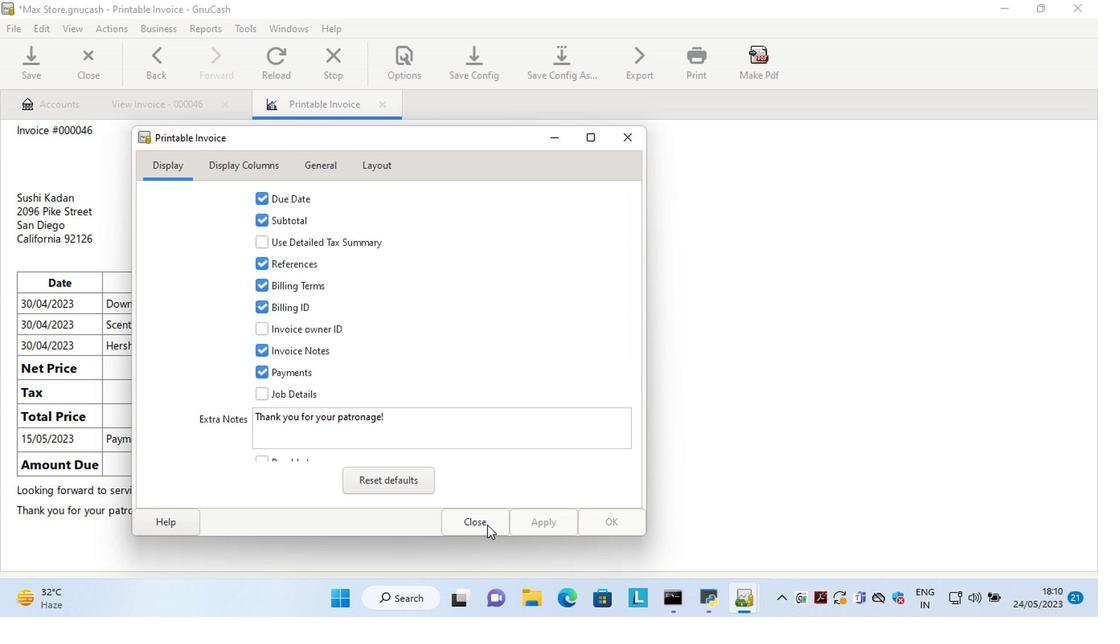 
Action: Mouse moved to (609, 341)
Screenshot: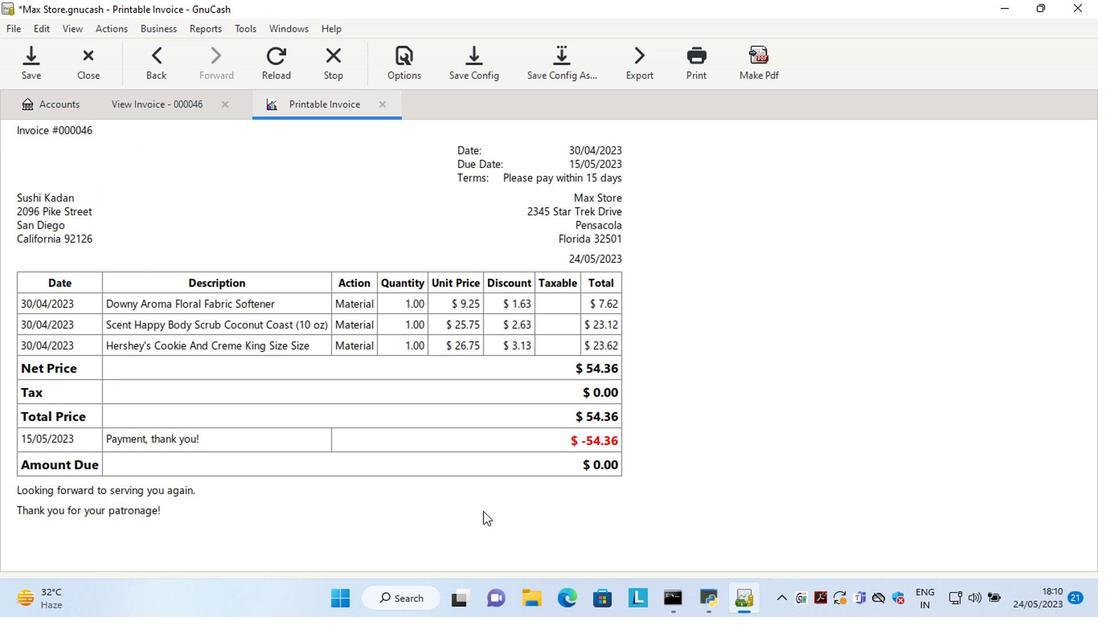 
